 Task: Create a due date automation trigger when advanced on, 2 working days after a card is due add dates starting this month at 11:00 AM.
Action: Mouse moved to (1395, 101)
Screenshot: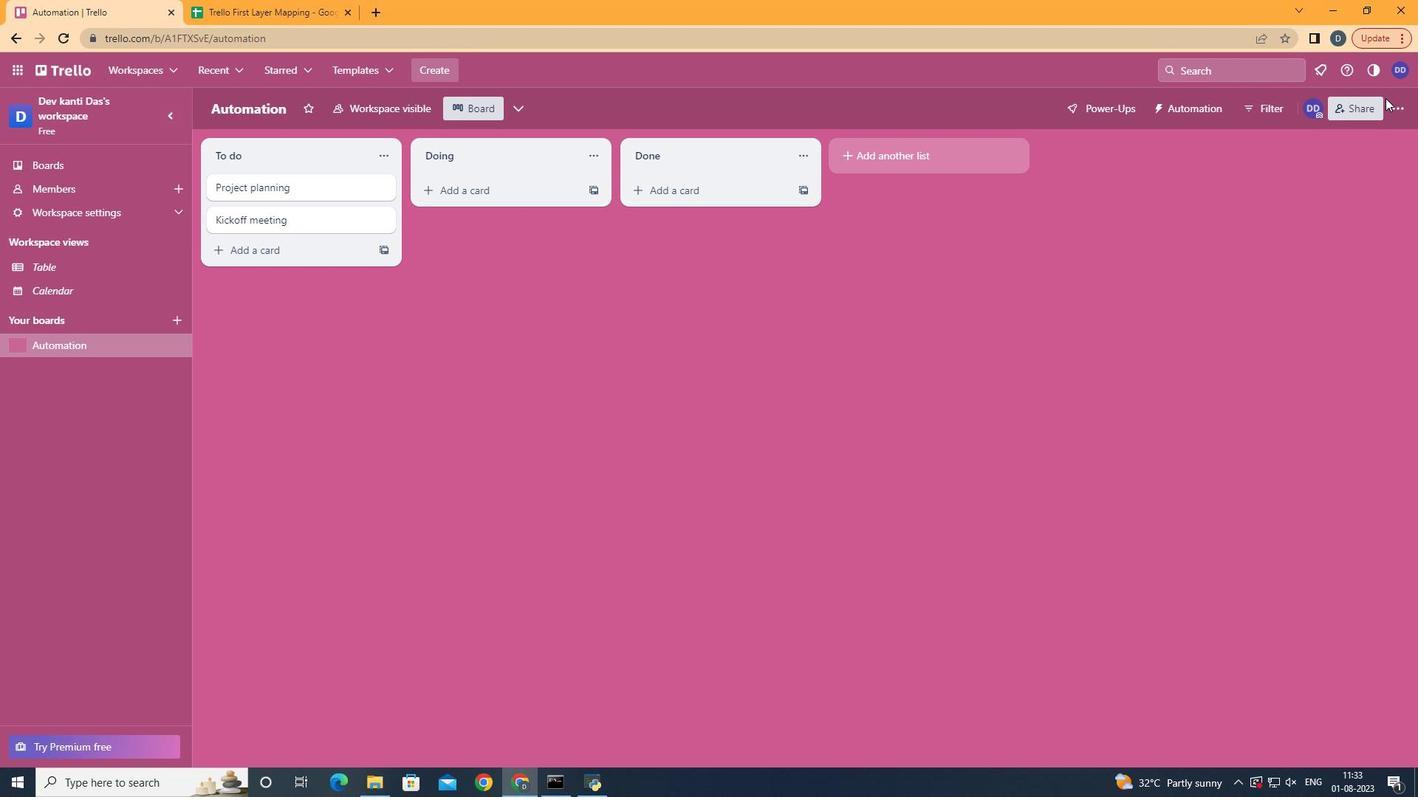
Action: Mouse pressed left at (1395, 101)
Screenshot: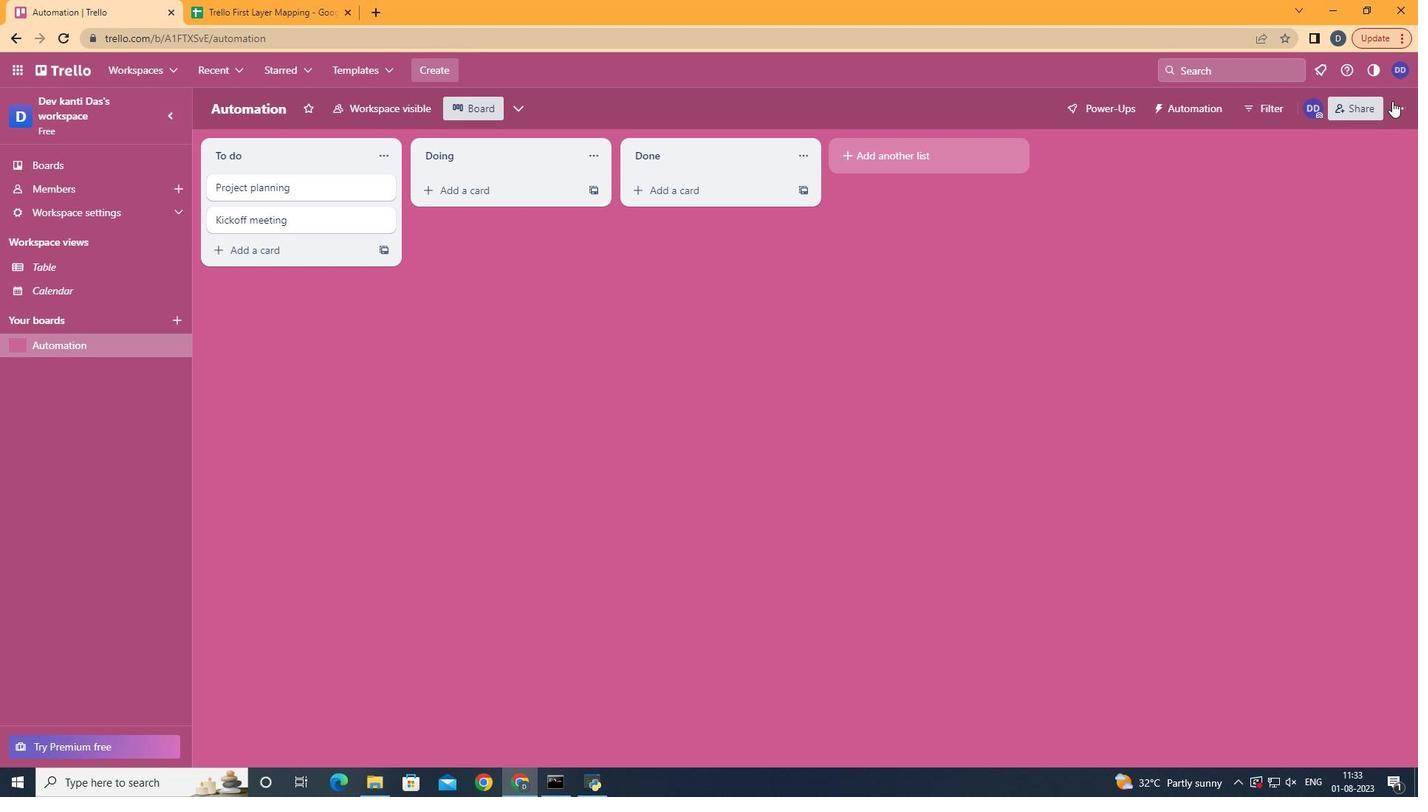 
Action: Mouse moved to (1328, 316)
Screenshot: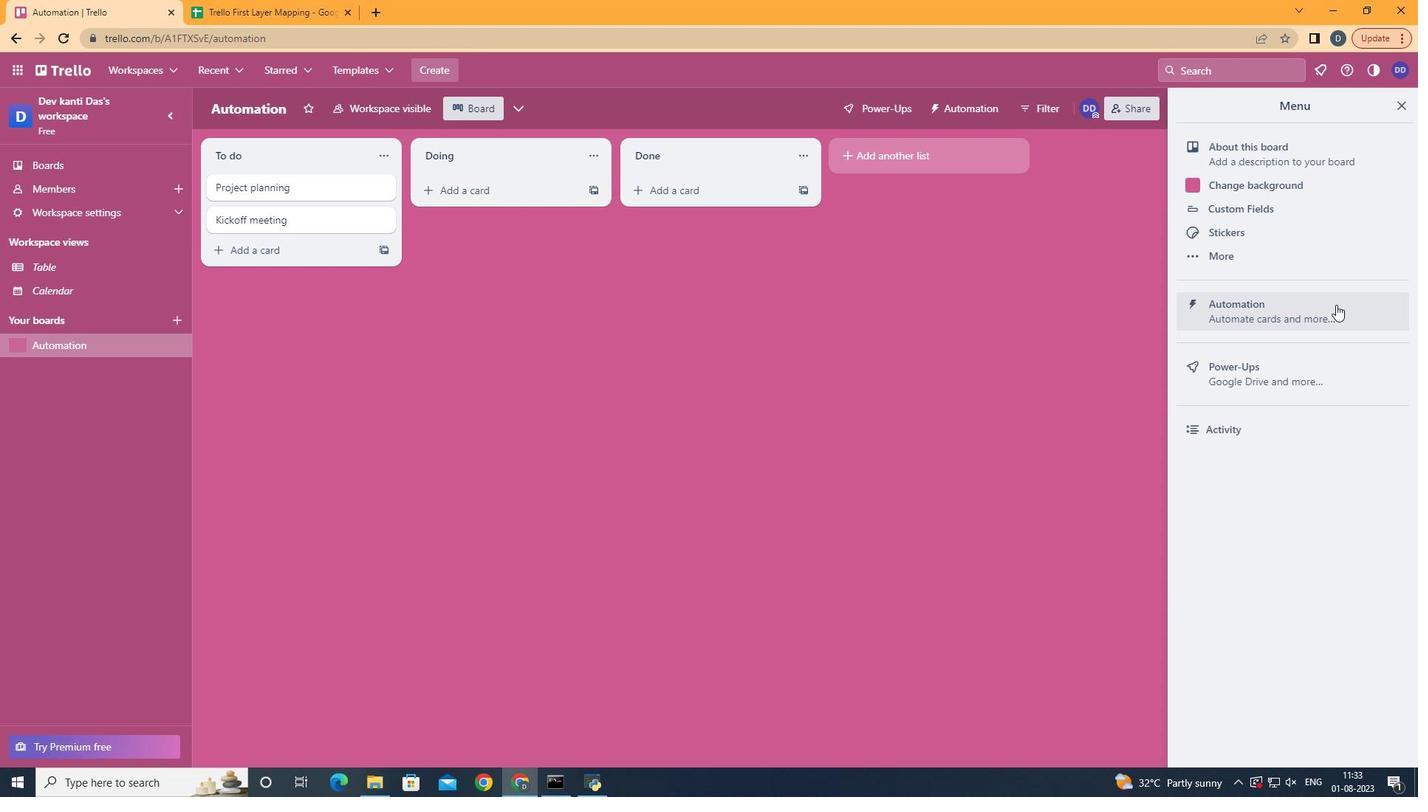 
Action: Mouse pressed left at (1328, 316)
Screenshot: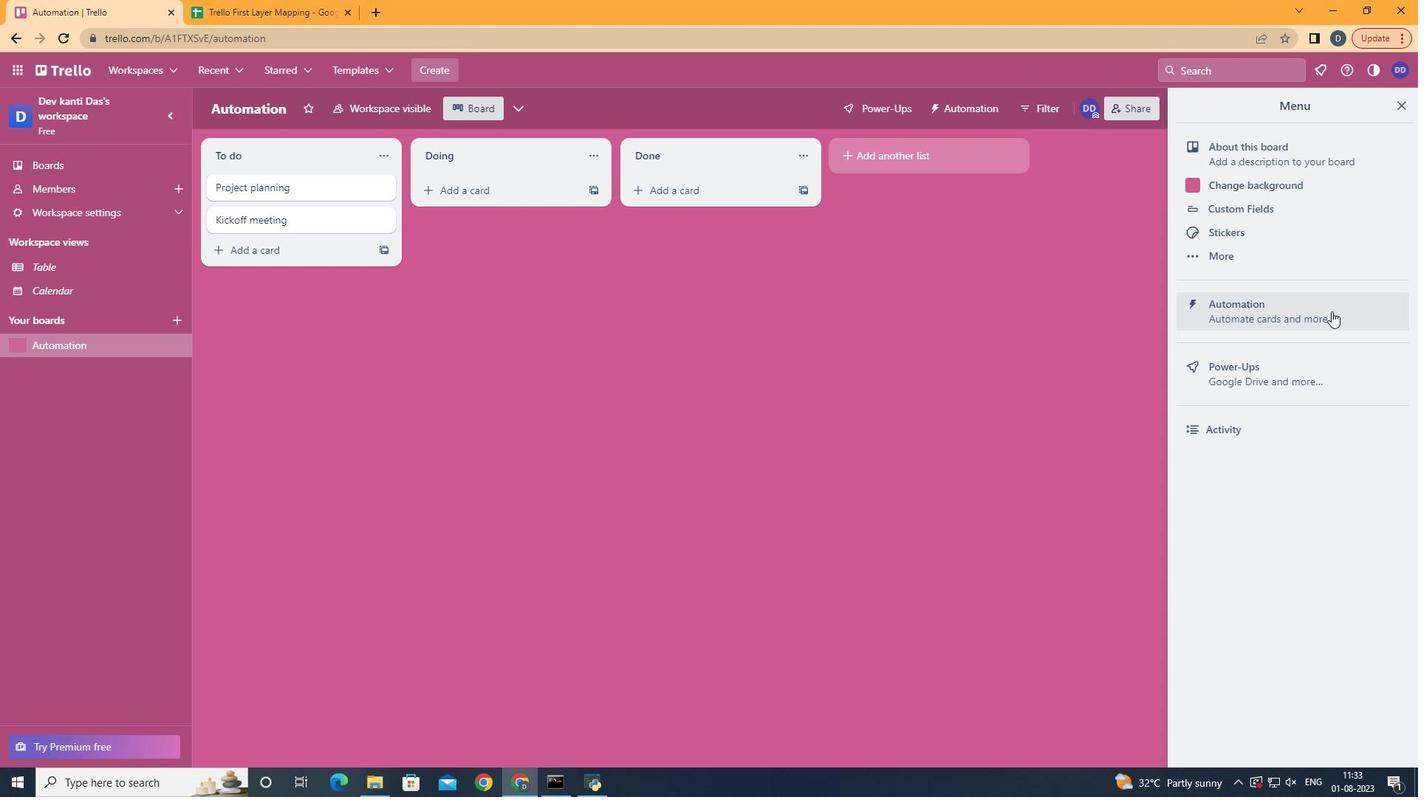 
Action: Mouse moved to (306, 305)
Screenshot: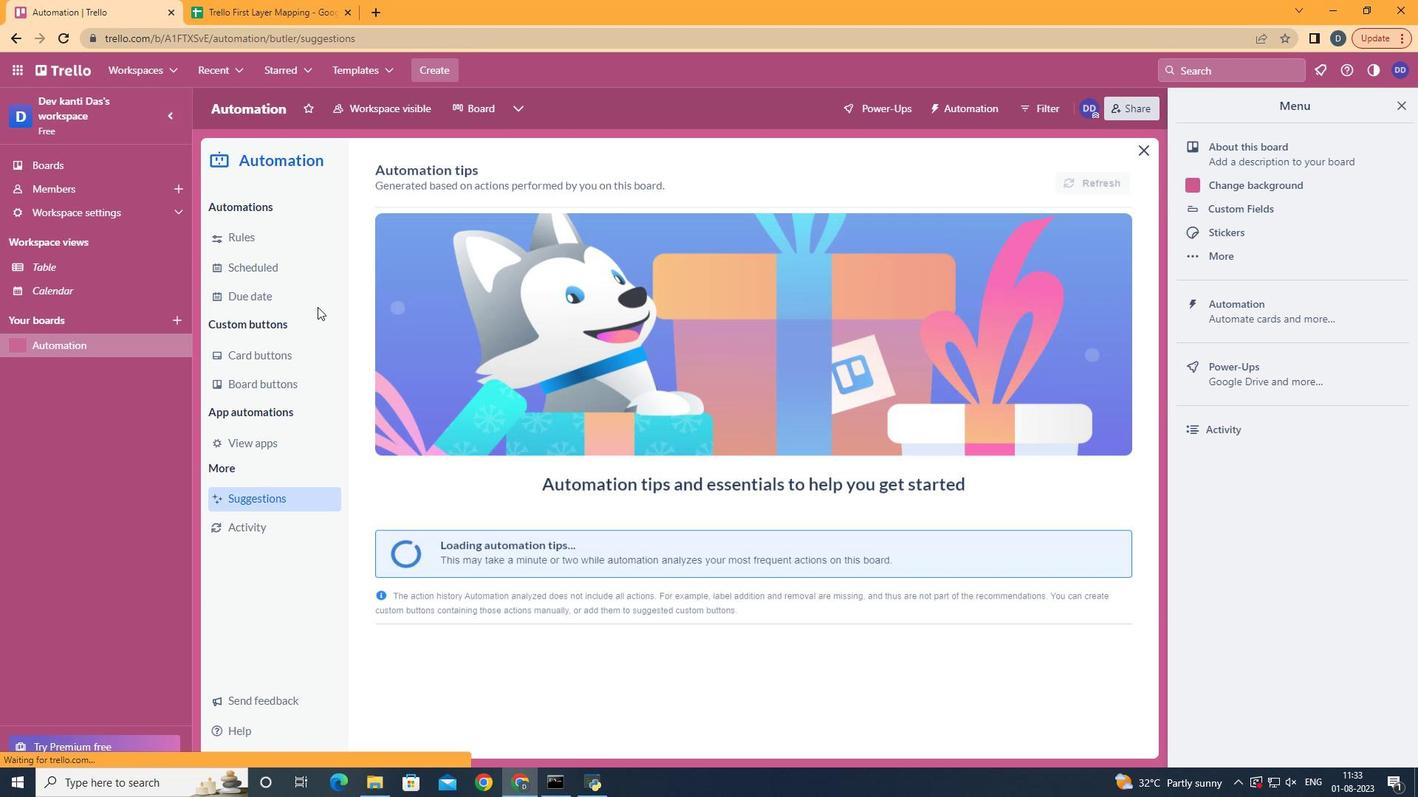 
Action: Mouse pressed left at (306, 305)
Screenshot: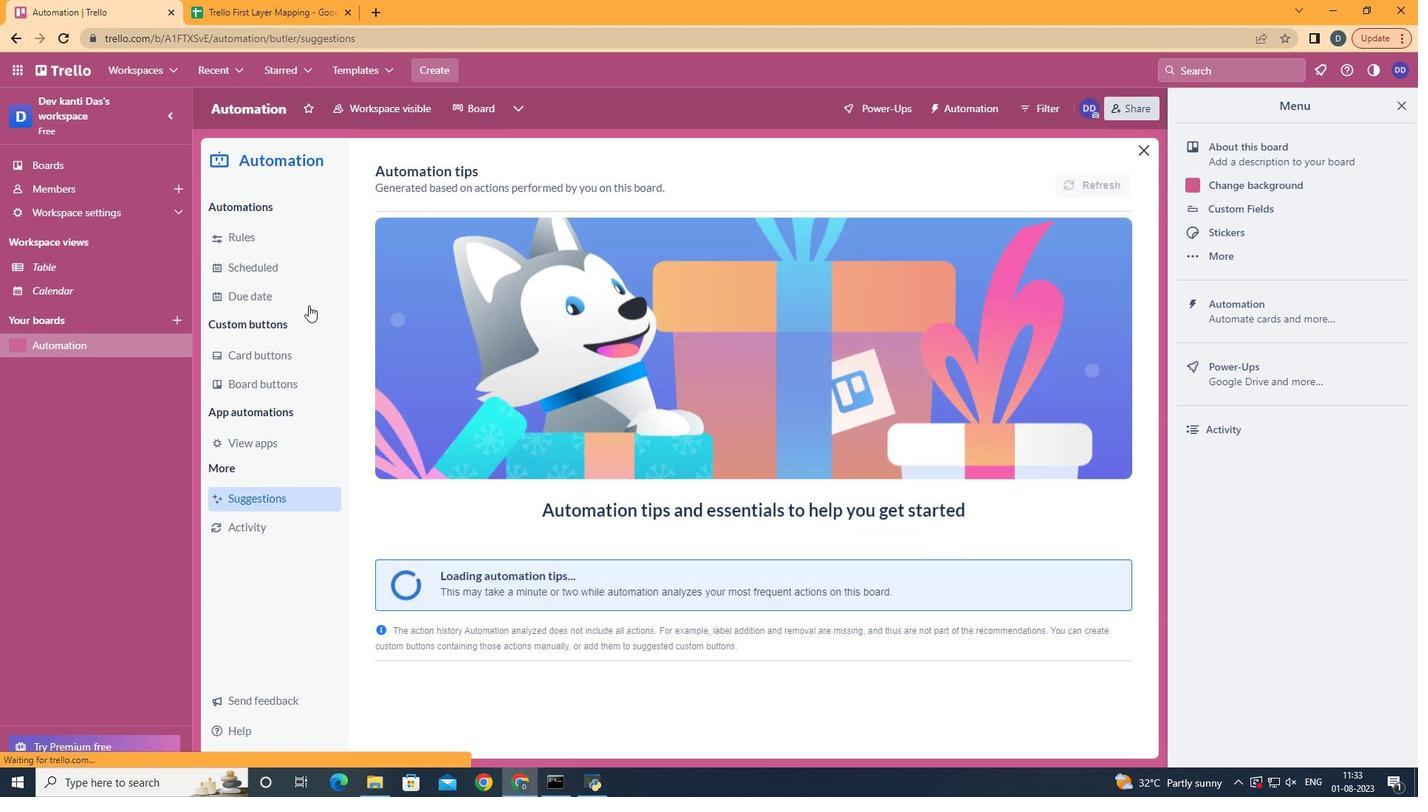 
Action: Mouse moved to (1044, 173)
Screenshot: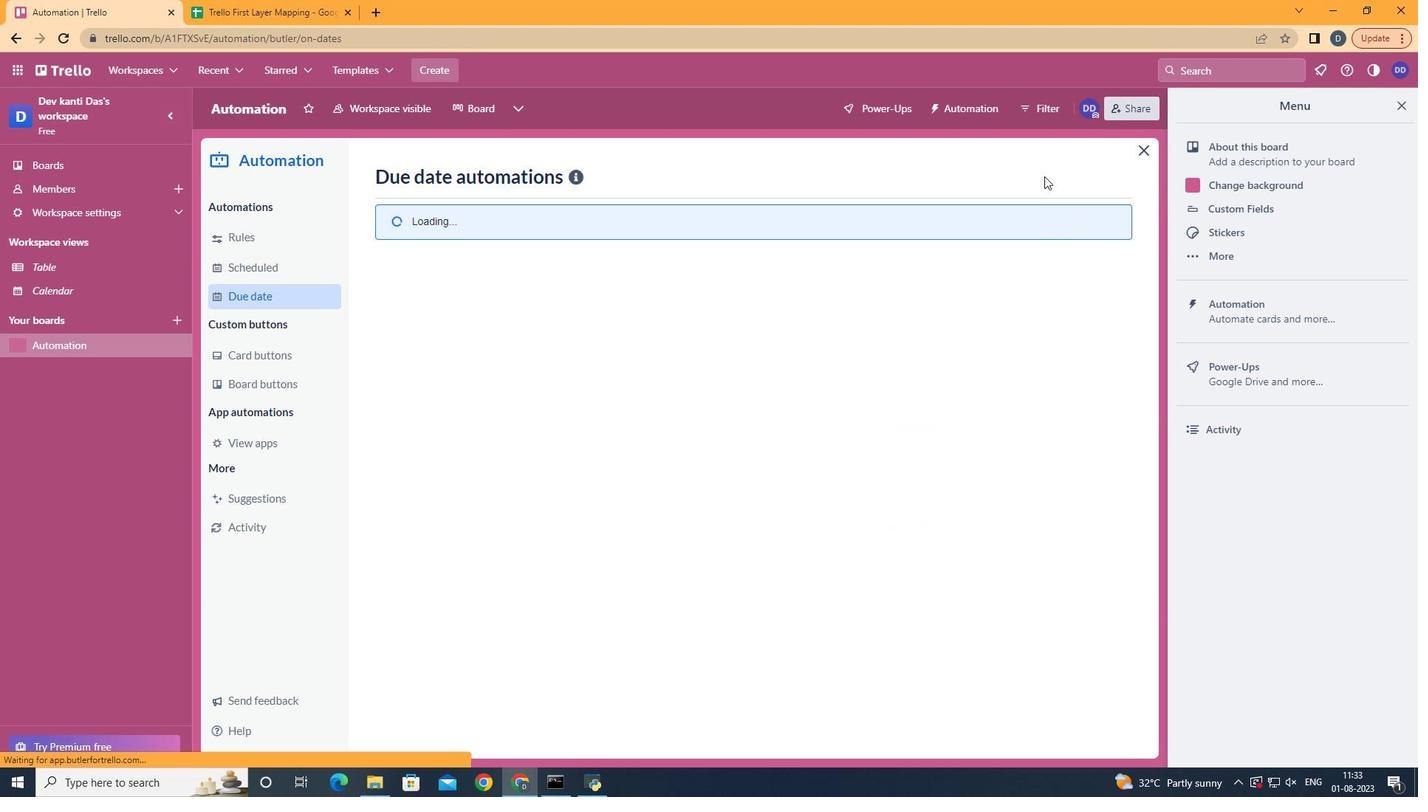 
Action: Mouse pressed left at (1044, 173)
Screenshot: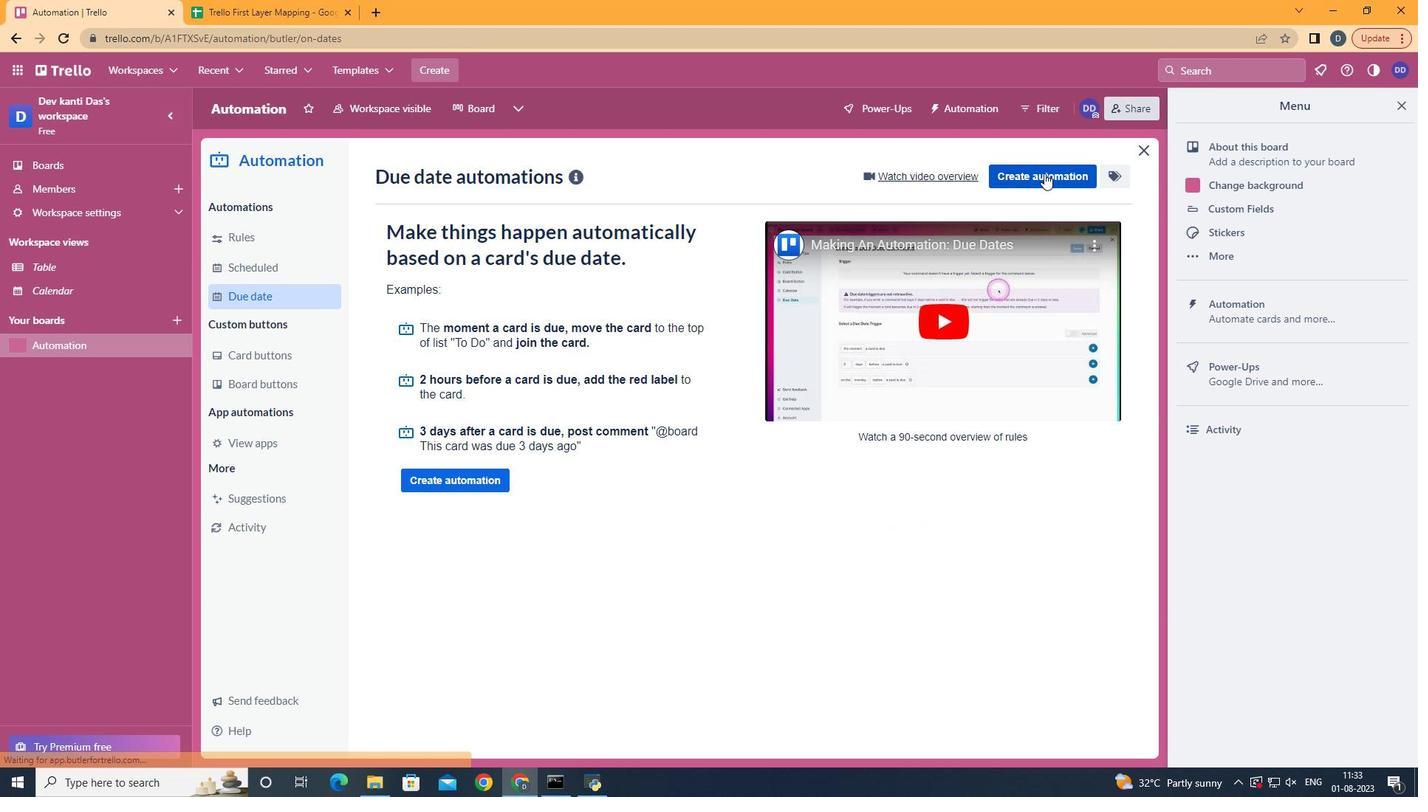 
Action: Mouse moved to (812, 310)
Screenshot: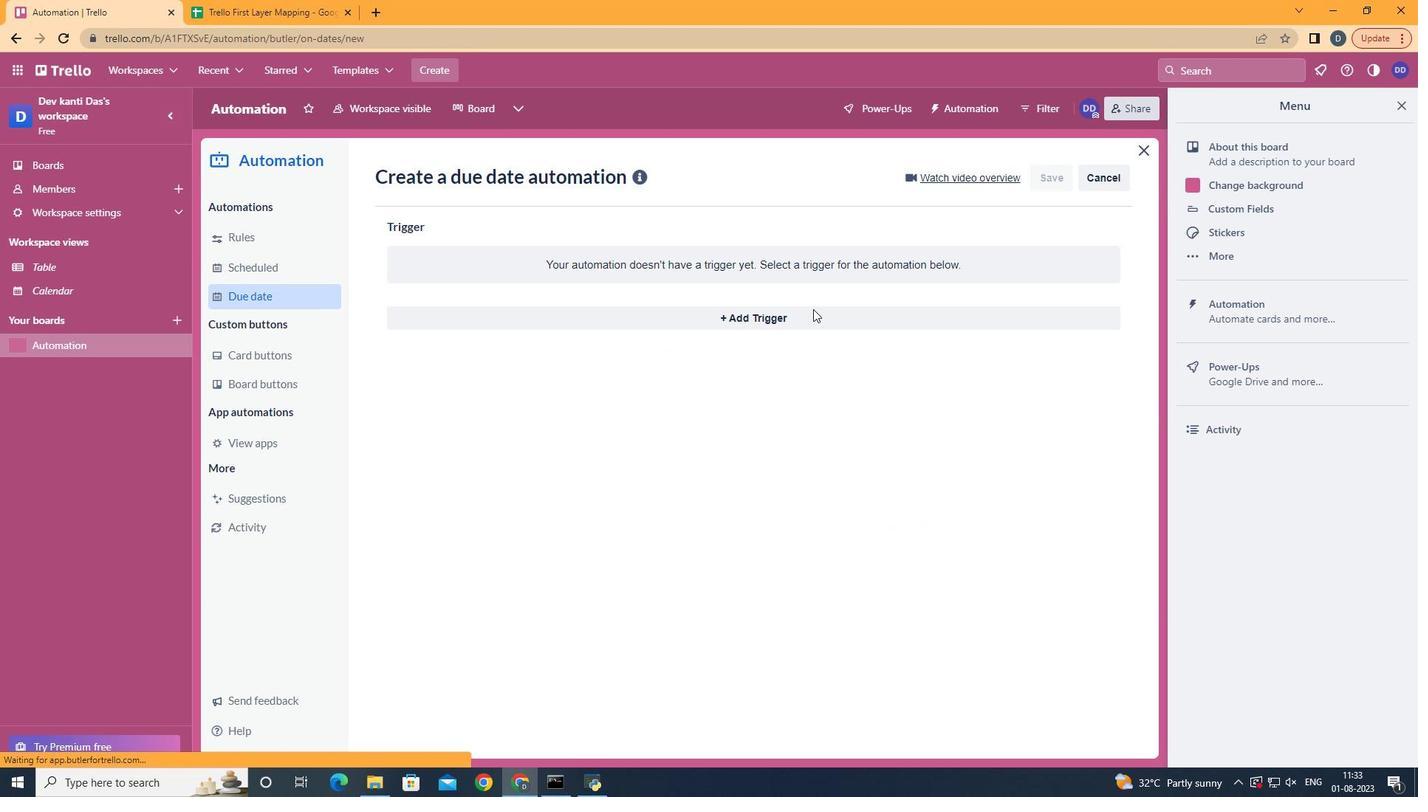
Action: Mouse pressed left at (812, 310)
Screenshot: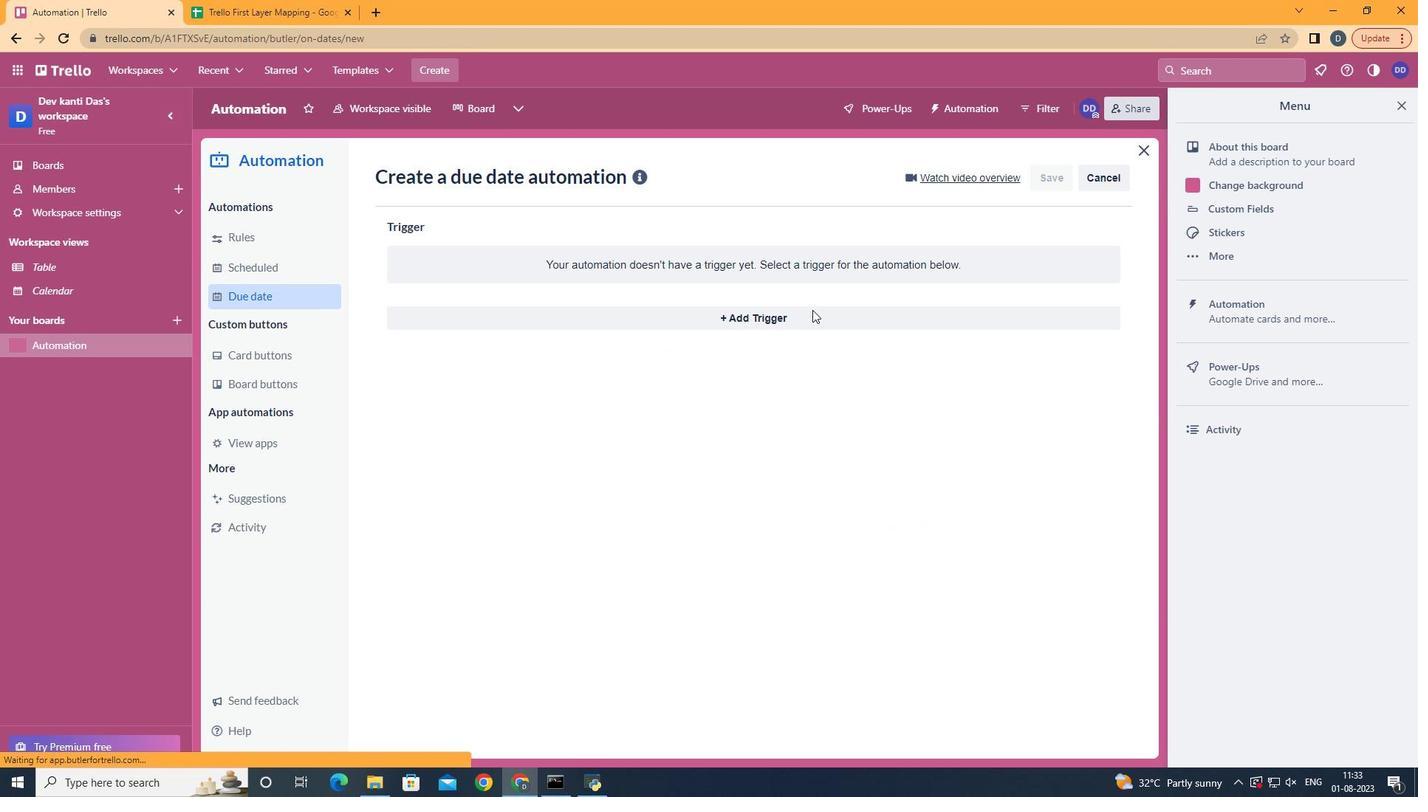 
Action: Mouse moved to (481, 601)
Screenshot: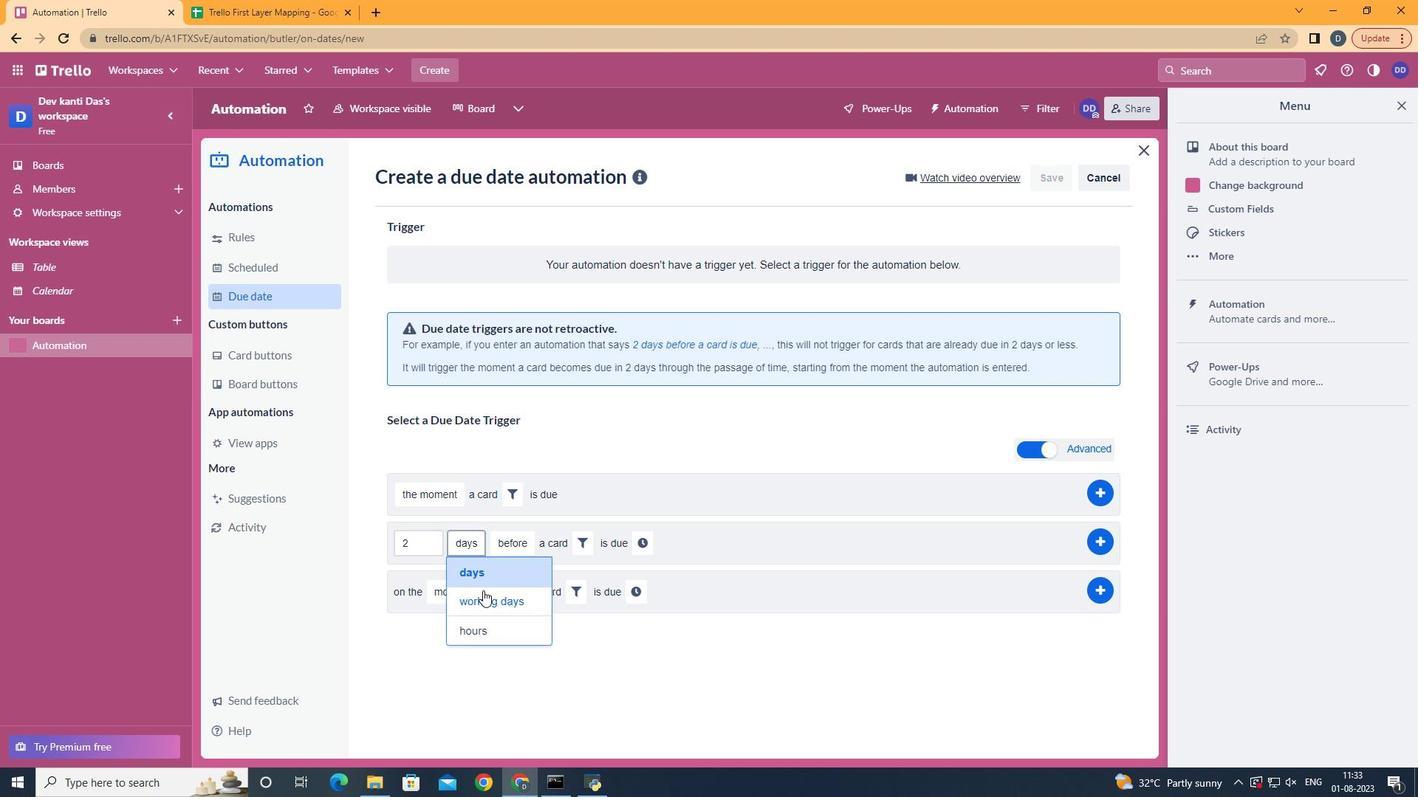 
Action: Mouse pressed left at (481, 601)
Screenshot: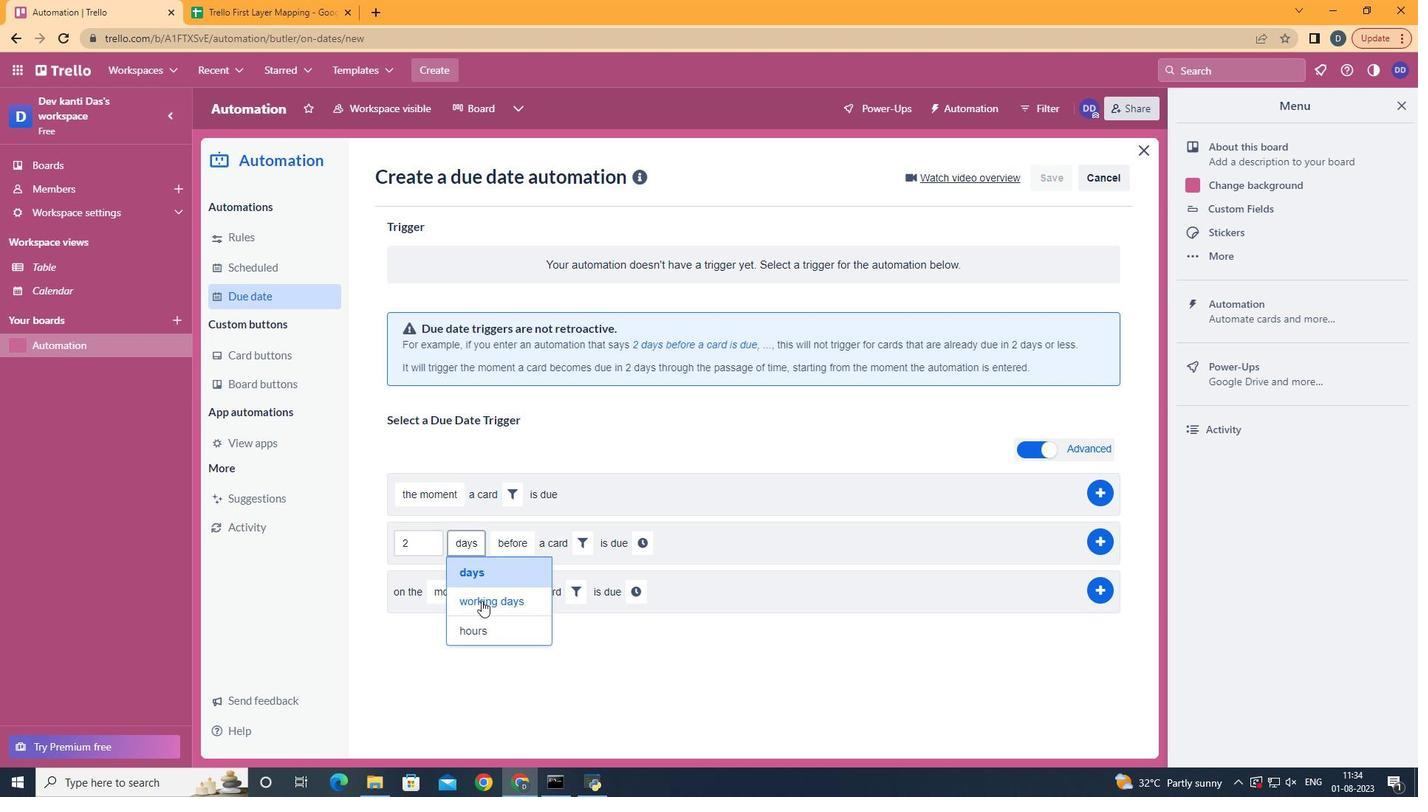 
Action: Mouse moved to (553, 602)
Screenshot: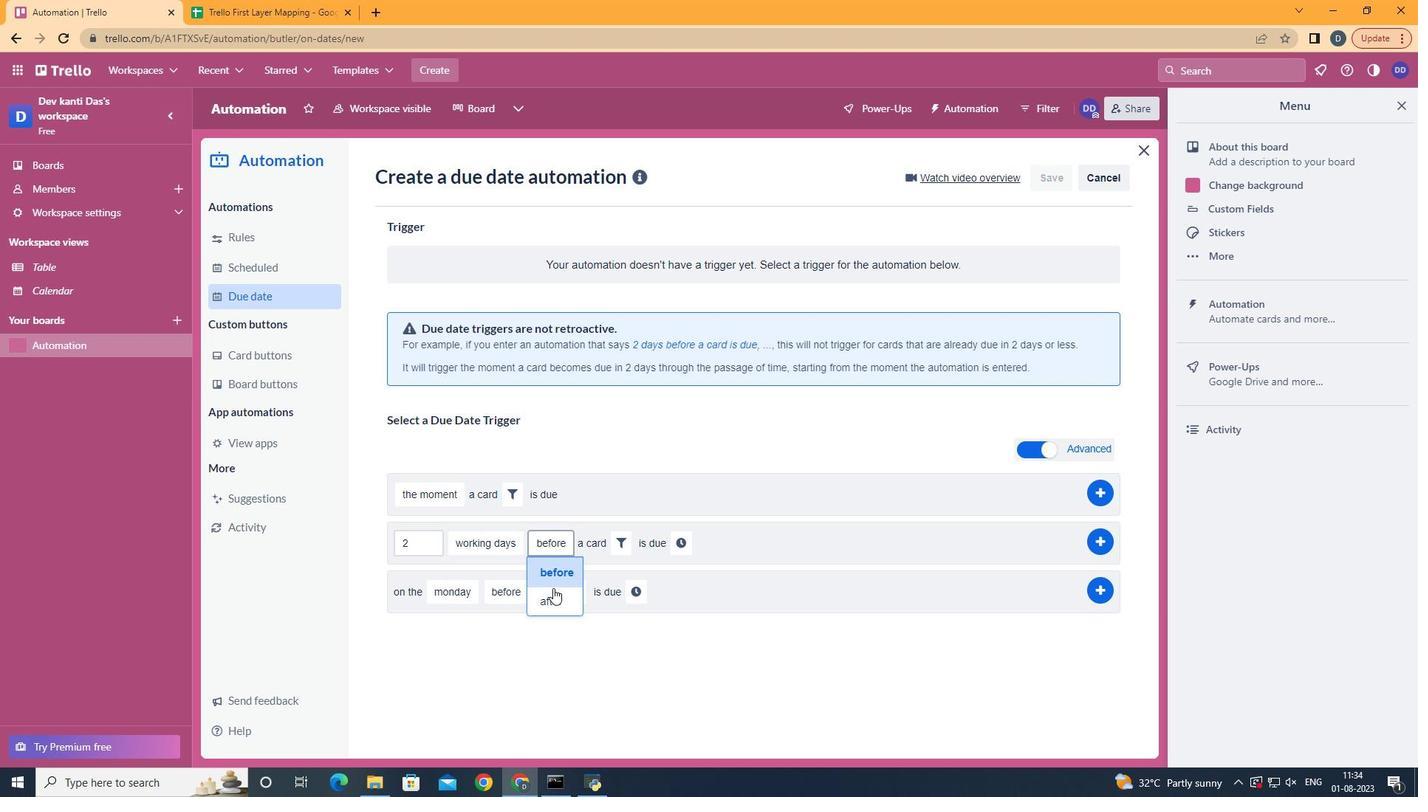 
Action: Mouse pressed left at (553, 602)
Screenshot: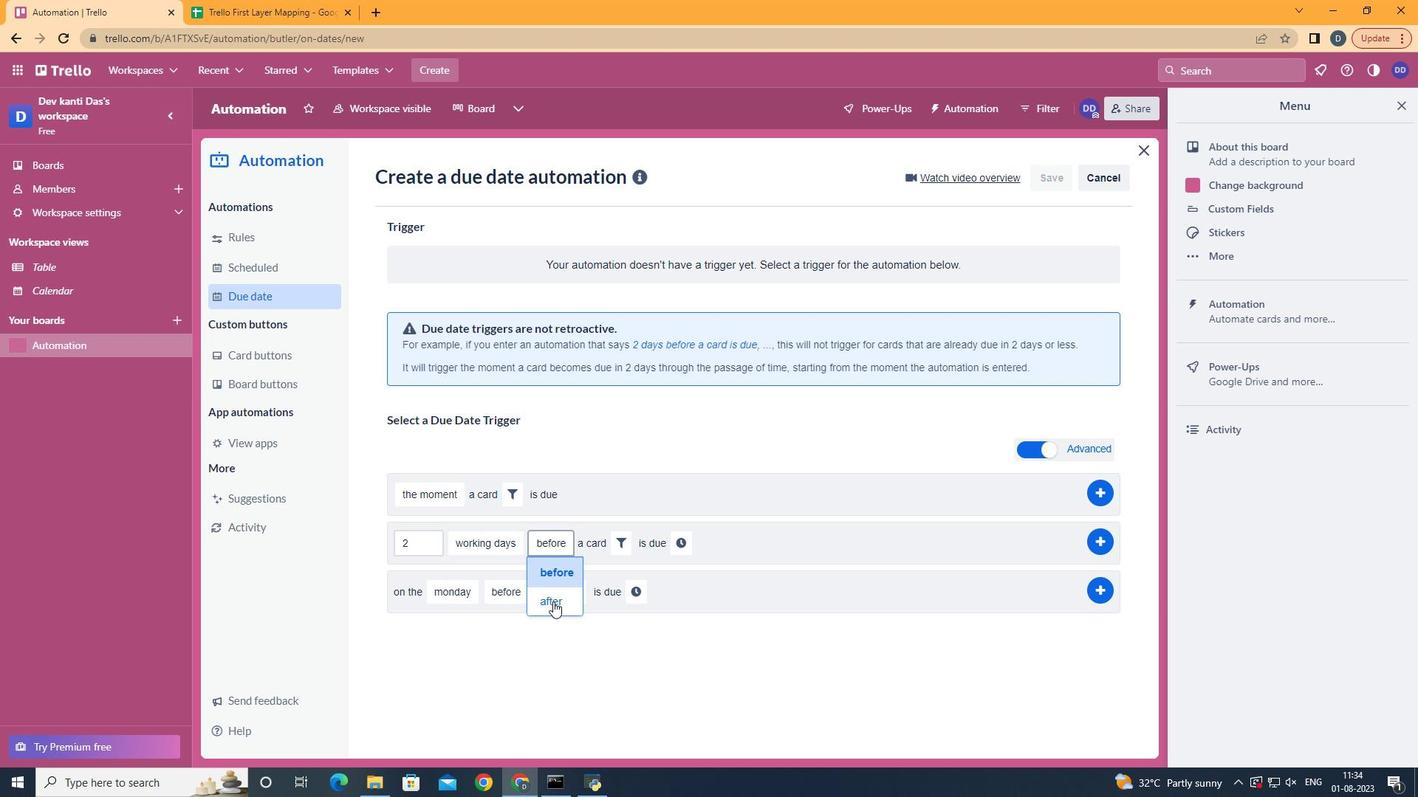 
Action: Mouse moved to (608, 540)
Screenshot: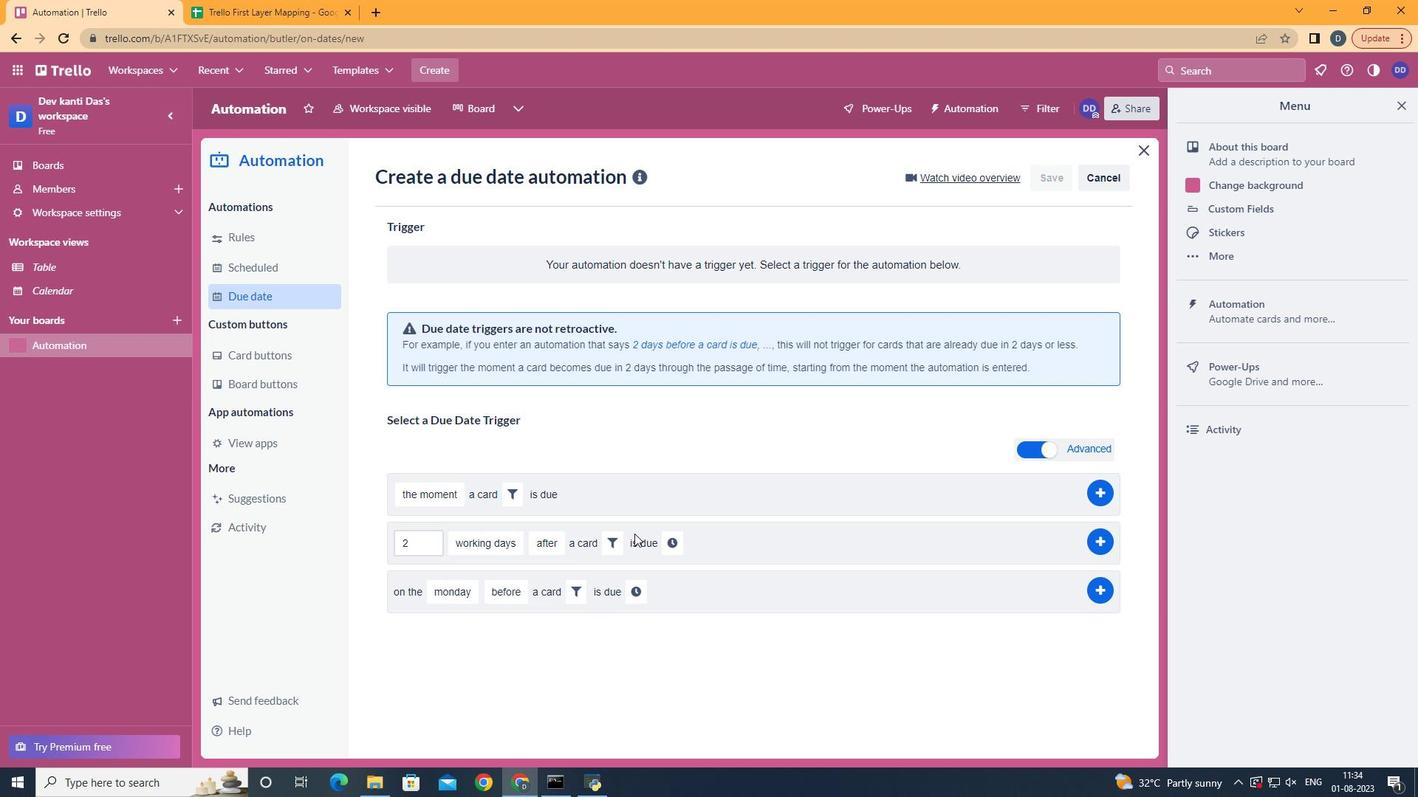 
Action: Mouse pressed left at (608, 540)
Screenshot: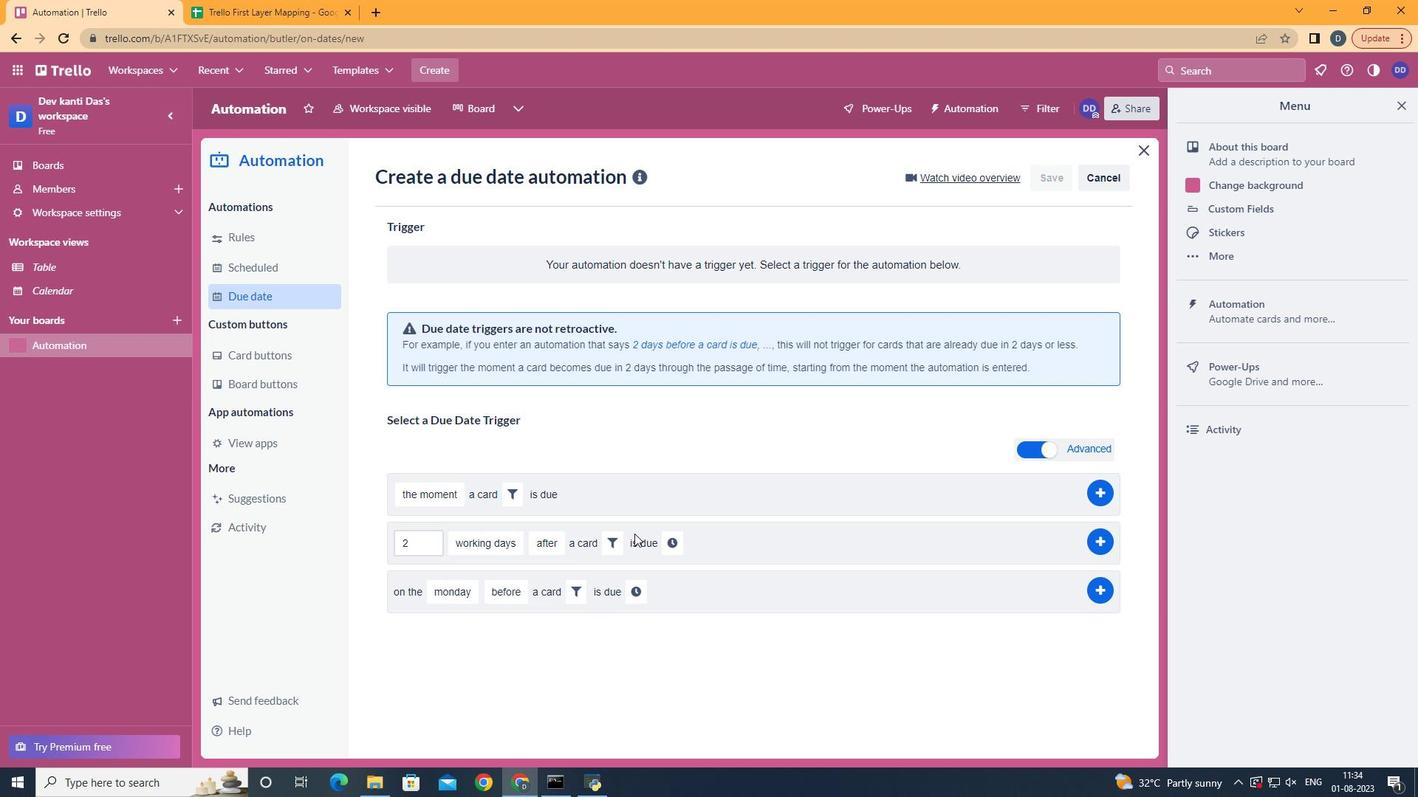 
Action: Mouse moved to (693, 579)
Screenshot: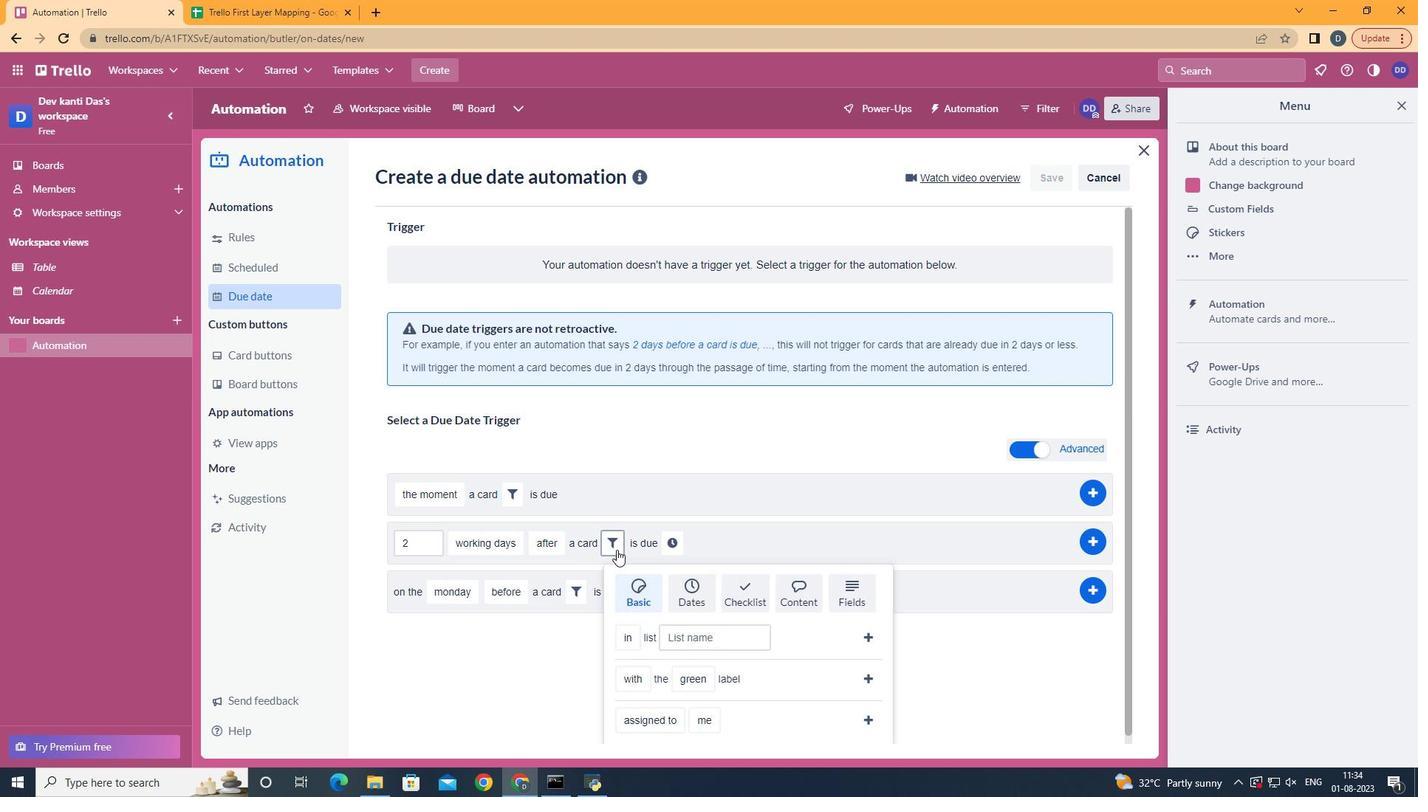 
Action: Mouse pressed left at (693, 579)
Screenshot: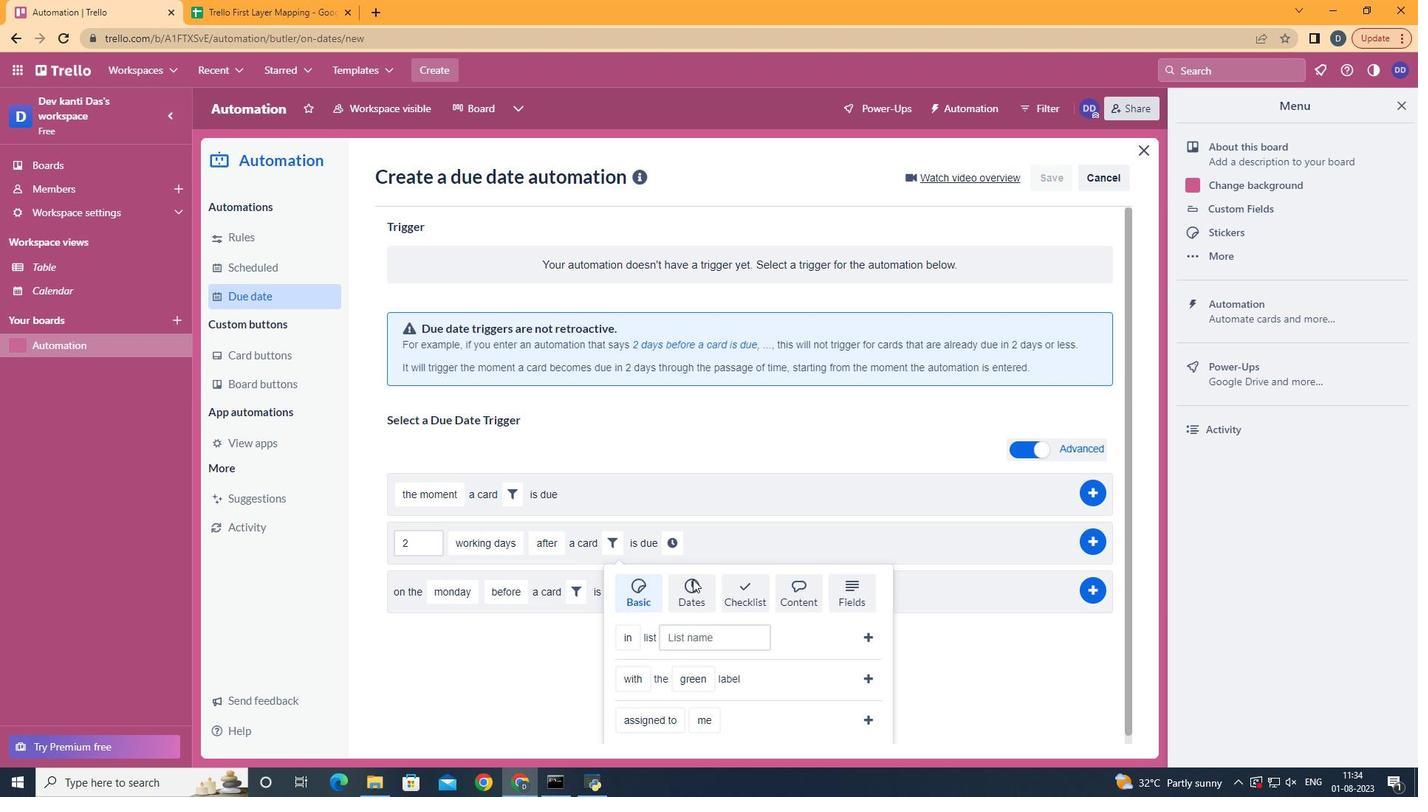 
Action: Mouse scrolled (693, 579) with delta (0, 0)
Screenshot: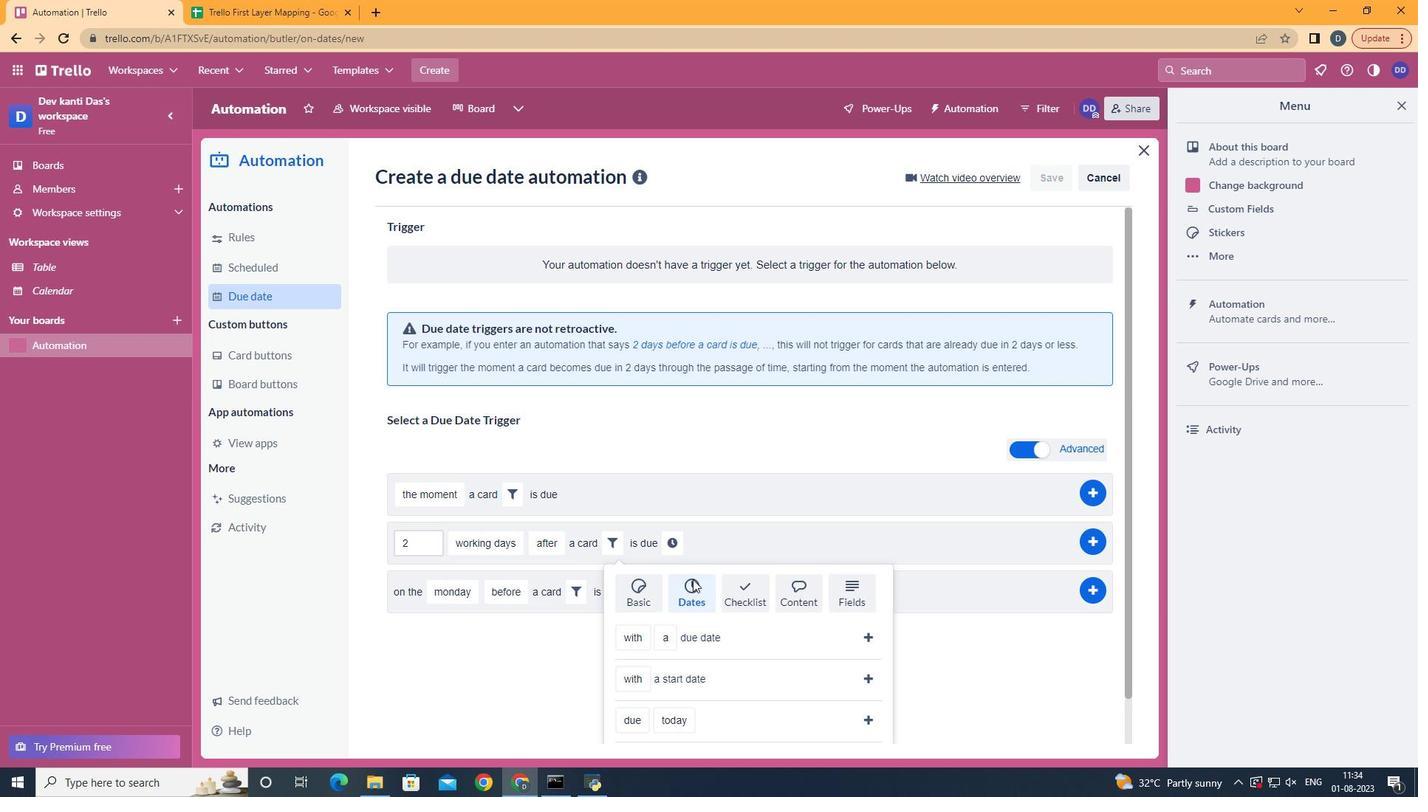 
Action: Mouse scrolled (693, 579) with delta (0, 0)
Screenshot: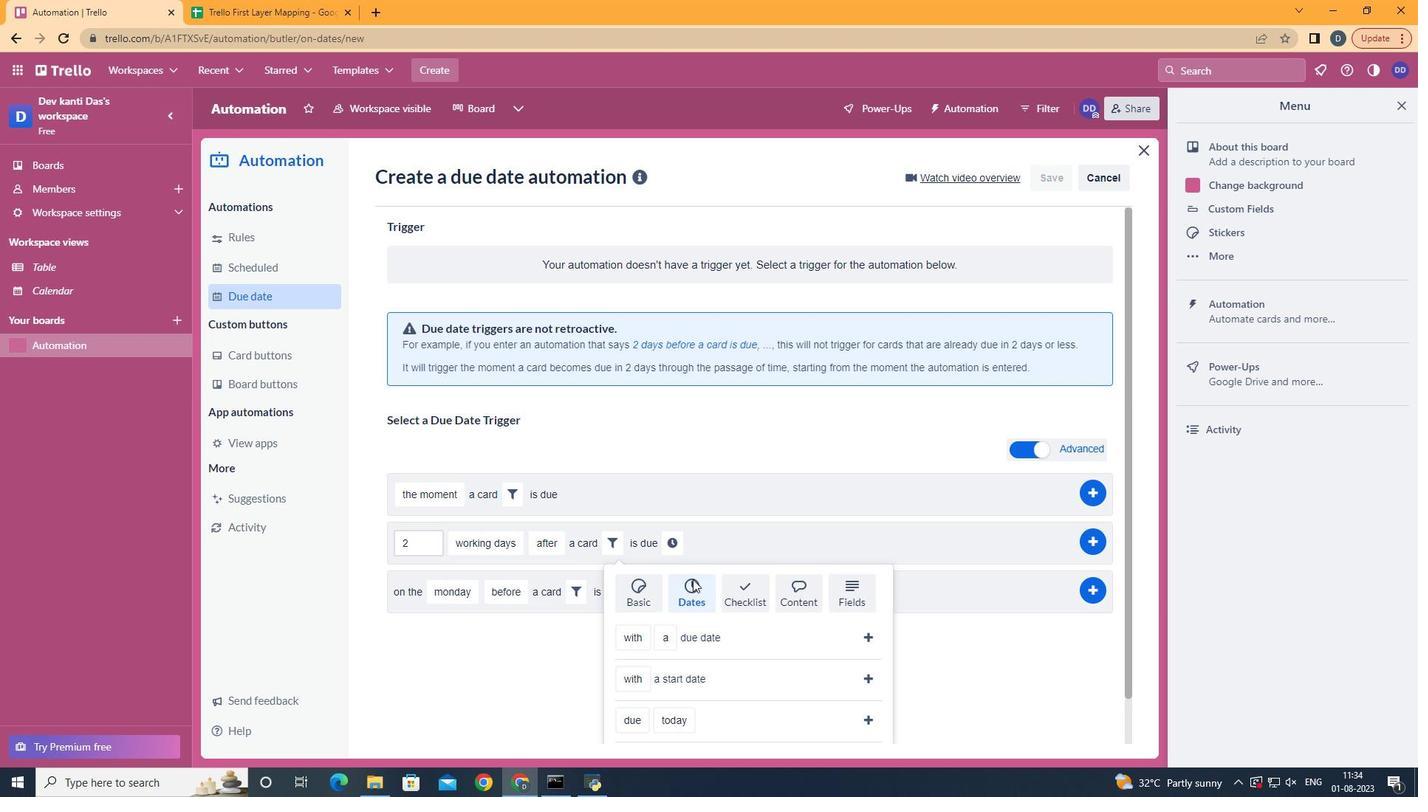 
Action: Mouse scrolled (693, 579) with delta (0, 0)
Screenshot: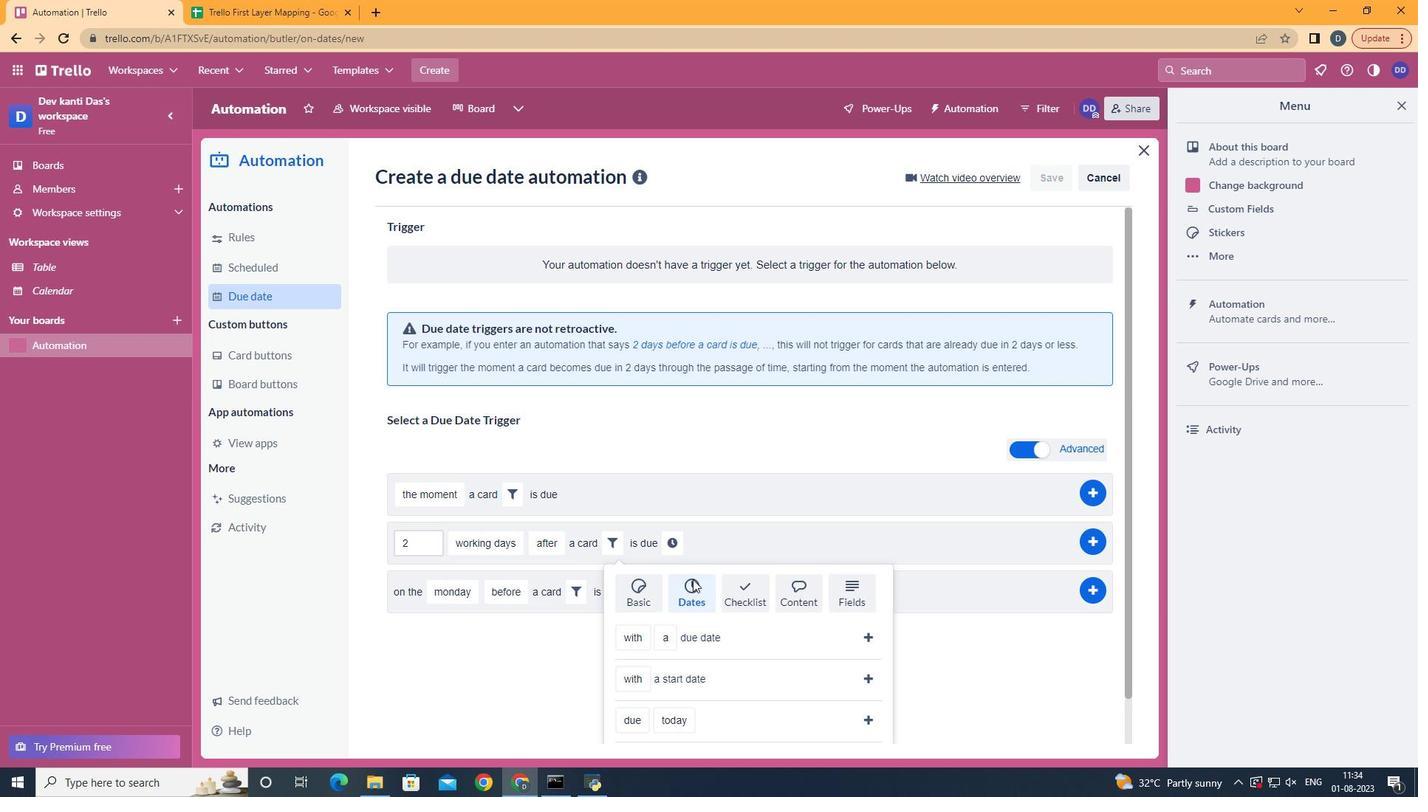 
Action: Mouse scrolled (693, 579) with delta (0, 0)
Screenshot: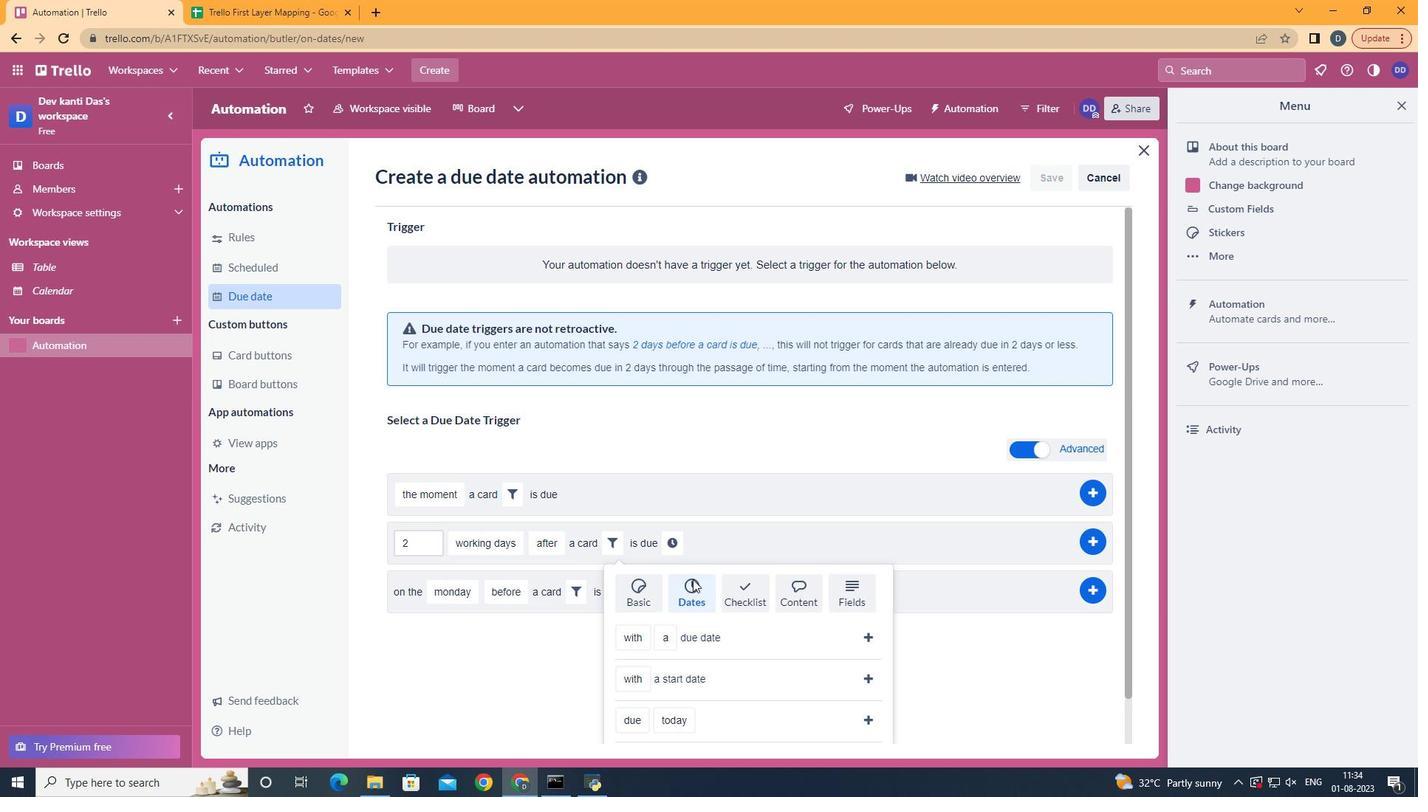 
Action: Mouse scrolled (693, 579) with delta (0, 0)
Screenshot: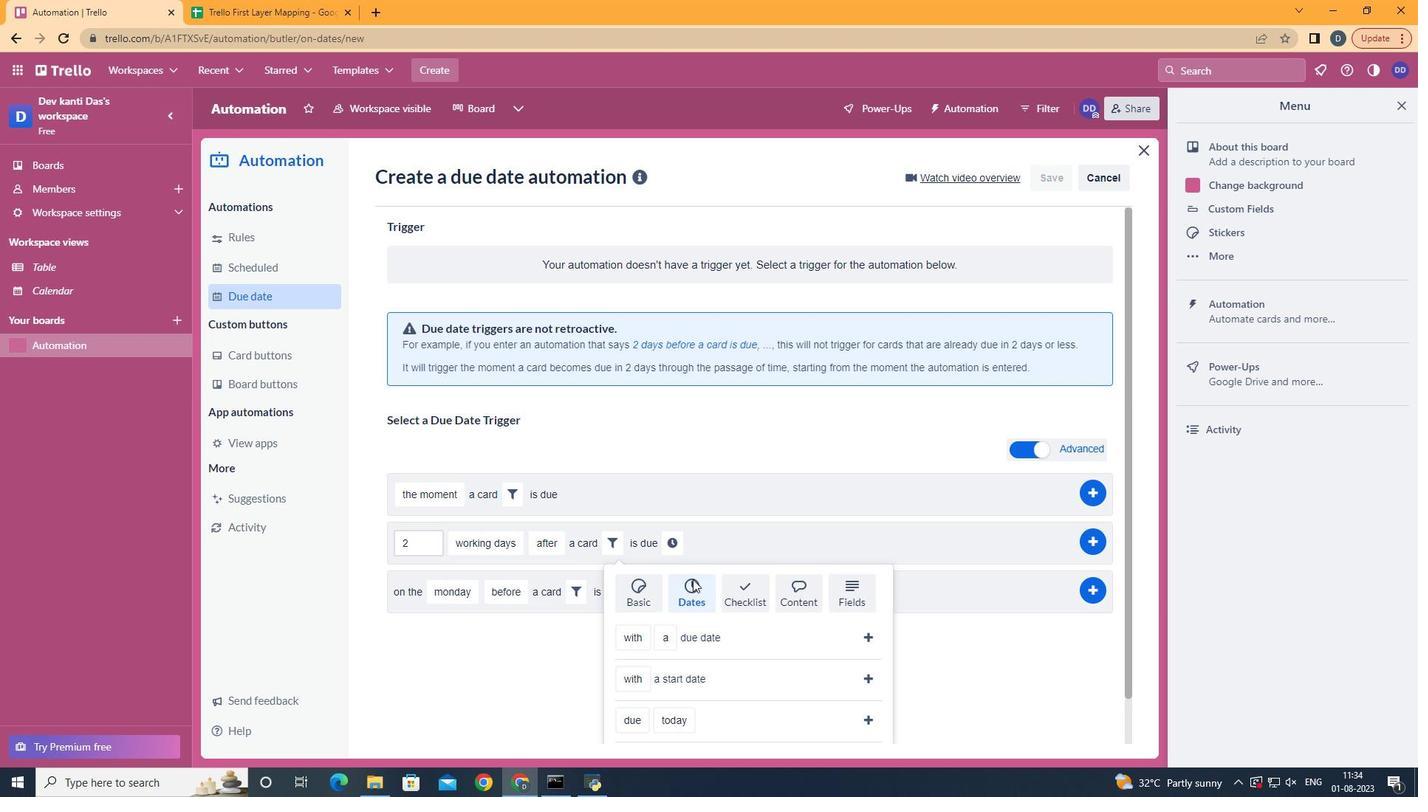 
Action: Mouse moved to (656, 604)
Screenshot: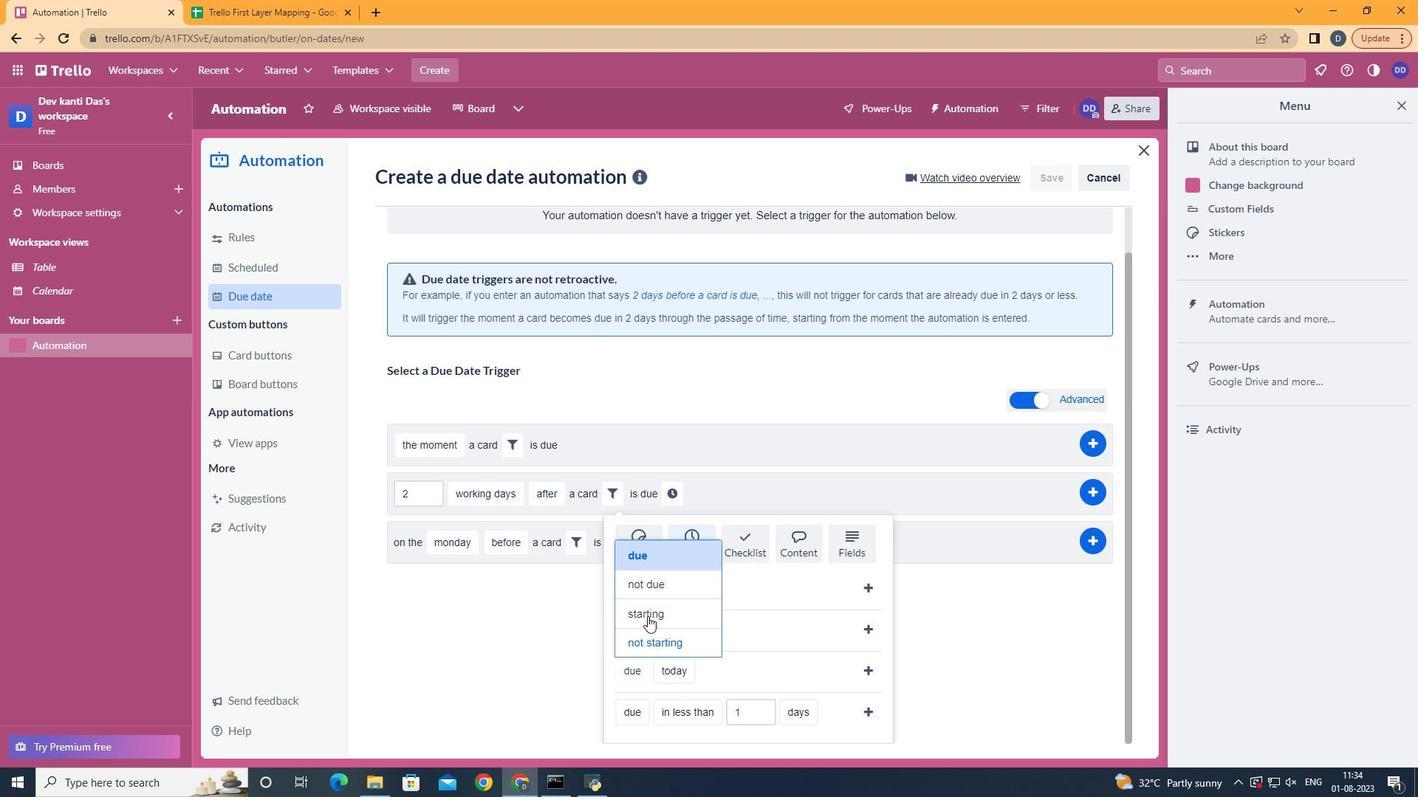
Action: Mouse pressed left at (656, 604)
Screenshot: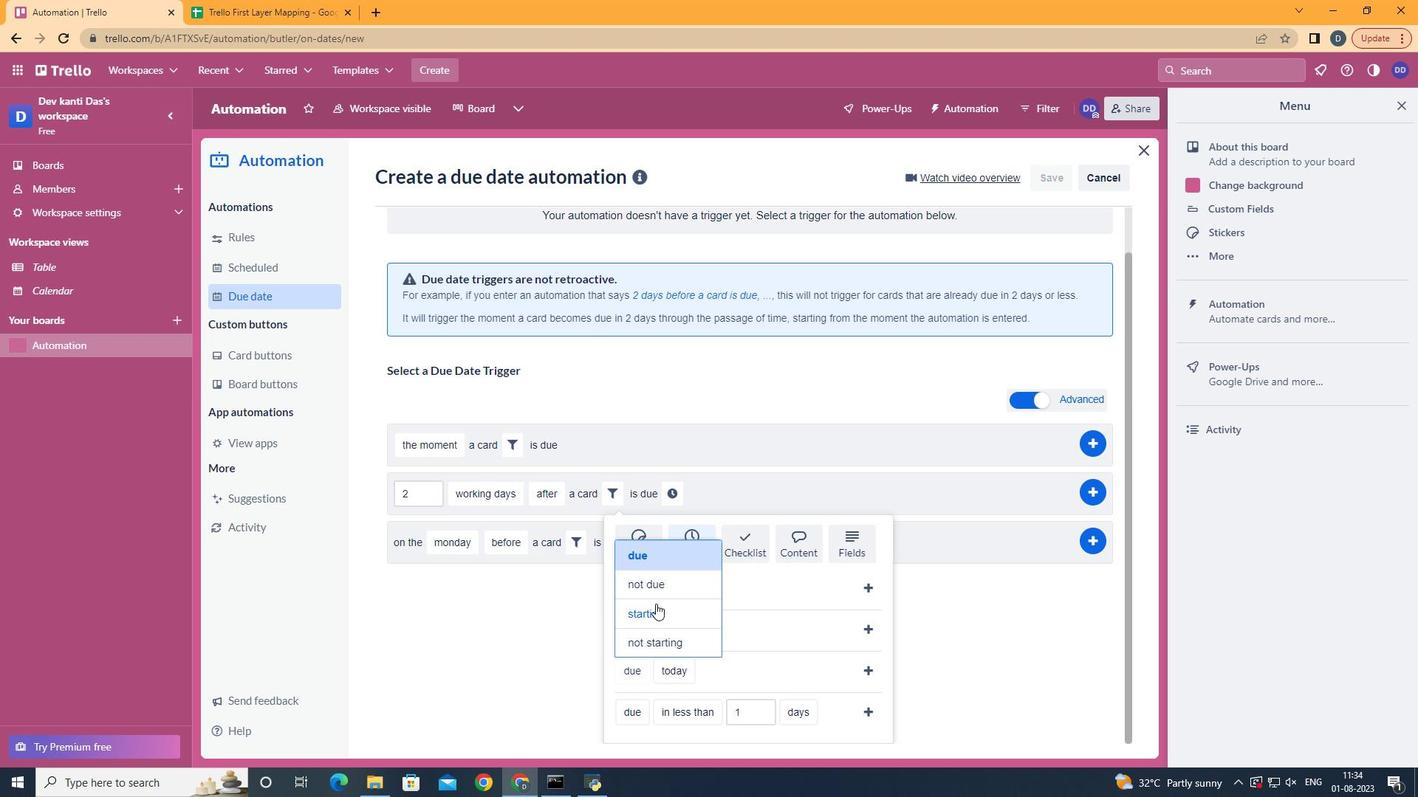 
Action: Mouse moved to (711, 611)
Screenshot: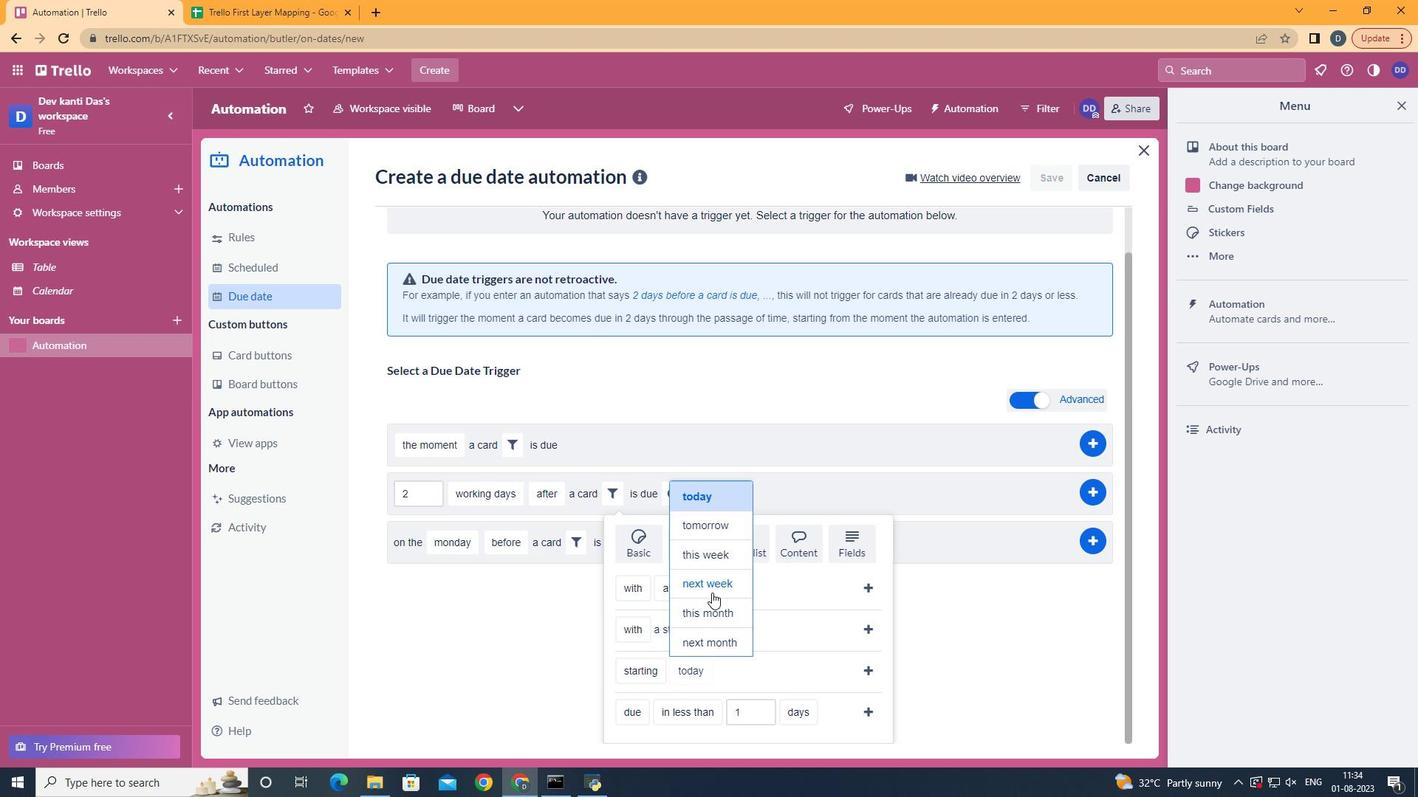 
Action: Mouse pressed left at (711, 611)
Screenshot: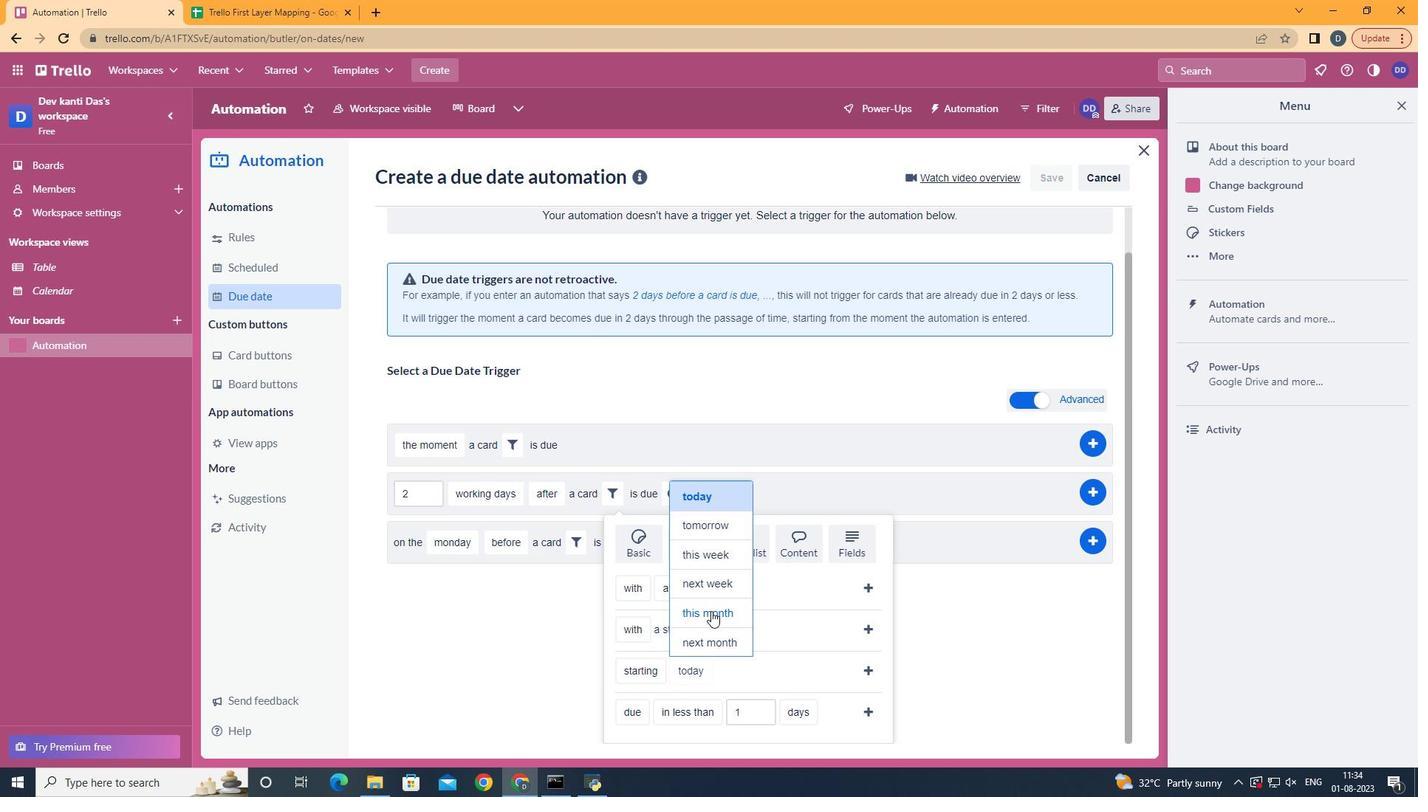 
Action: Mouse moved to (862, 666)
Screenshot: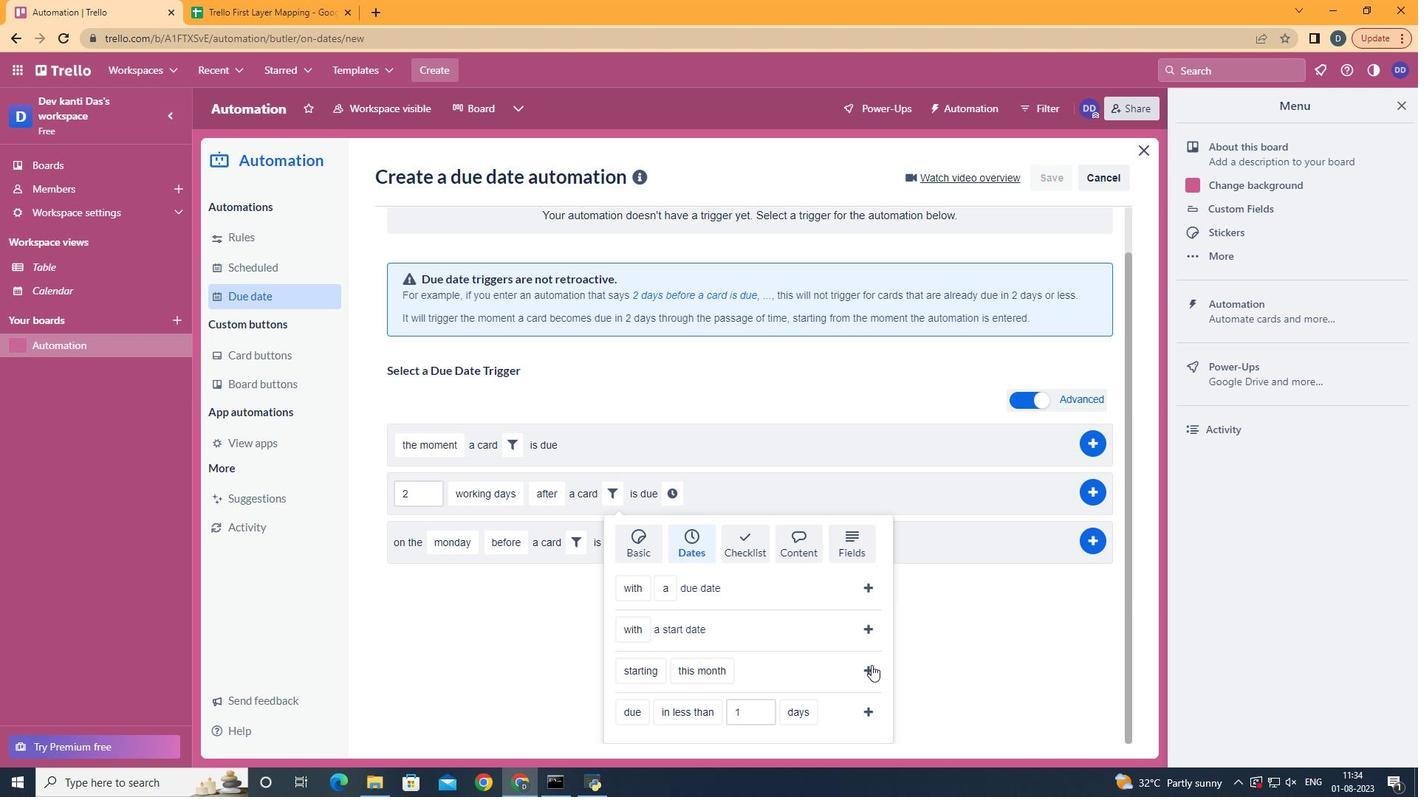 
Action: Mouse pressed left at (862, 666)
Screenshot: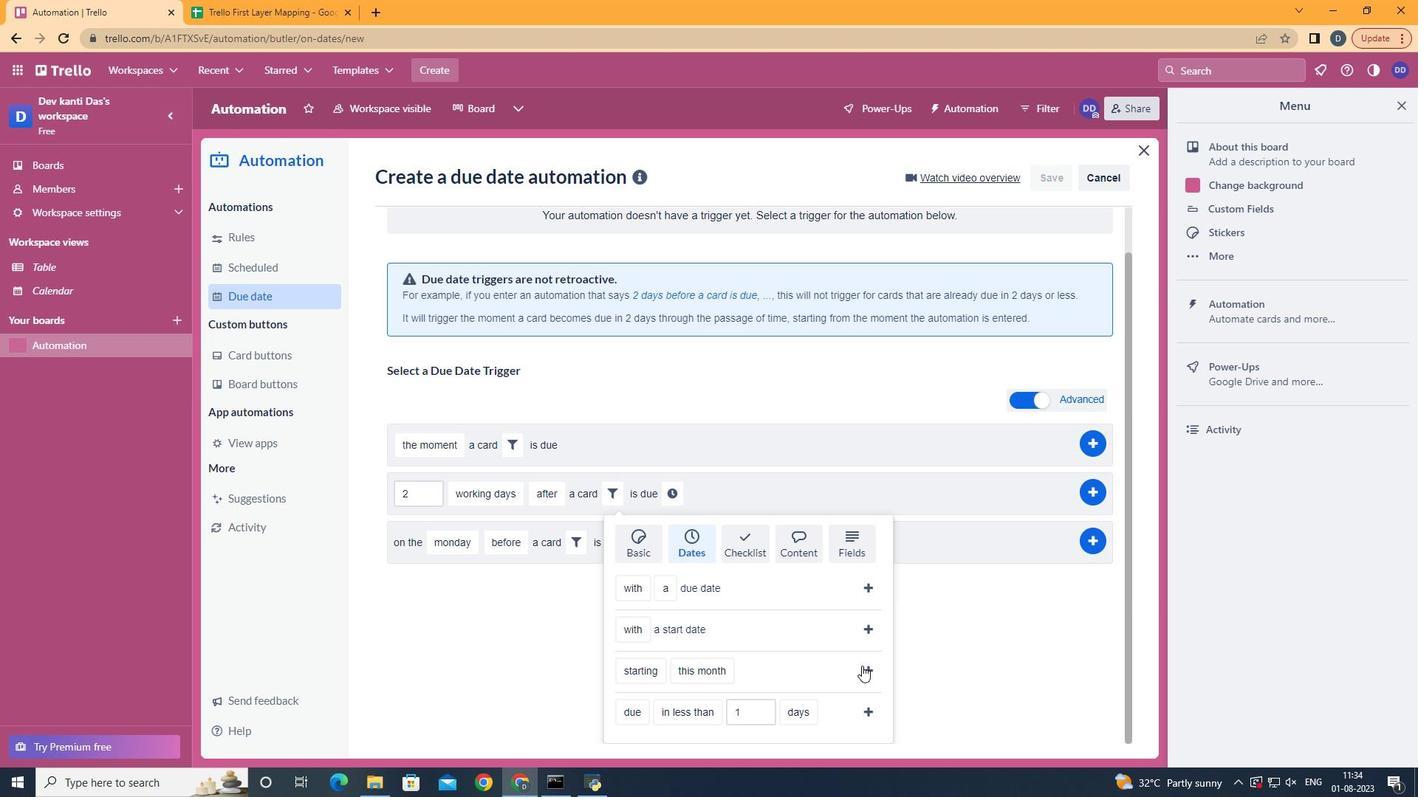 
Action: Mouse moved to (798, 551)
Screenshot: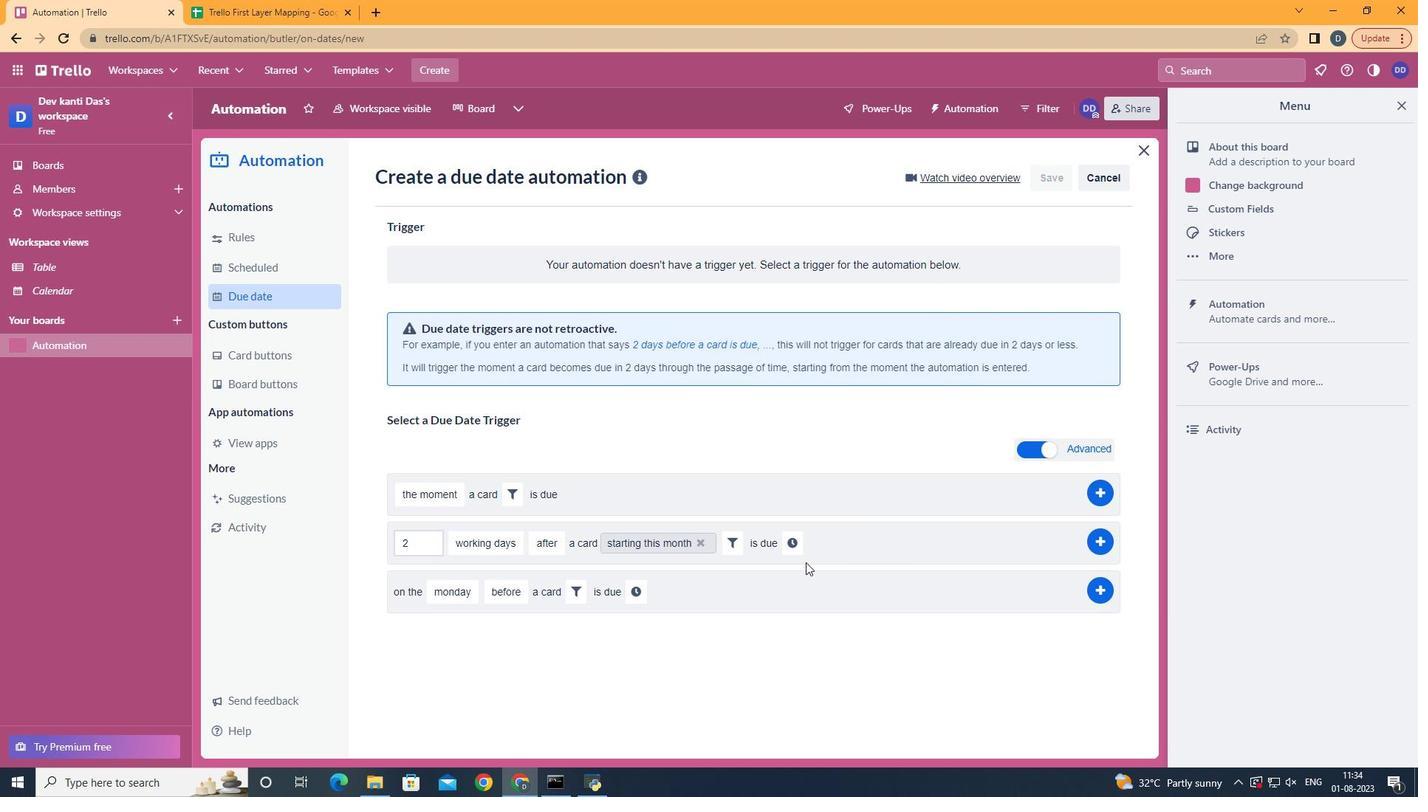 
Action: Mouse pressed left at (798, 551)
Screenshot: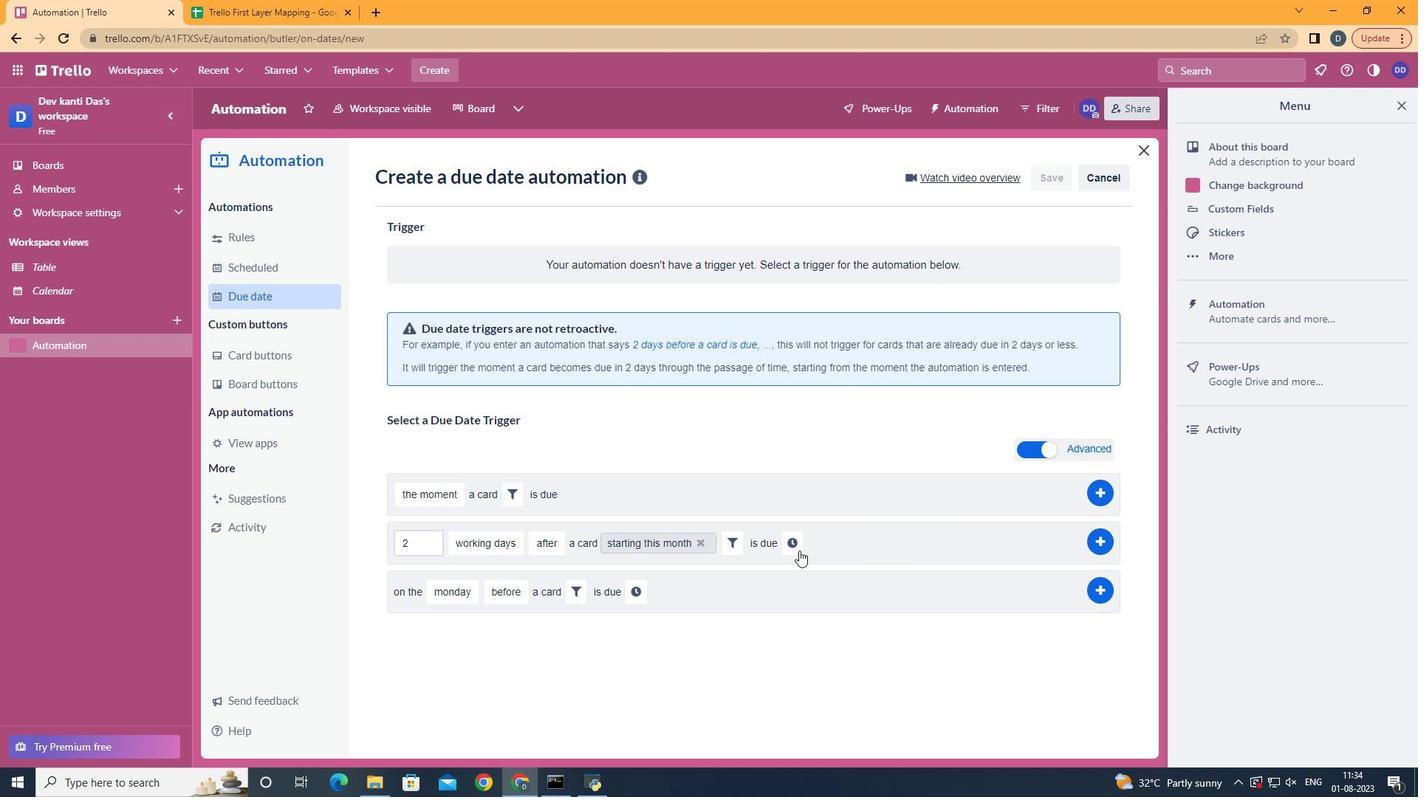 
Action: Mouse moved to (886, 550)
Screenshot: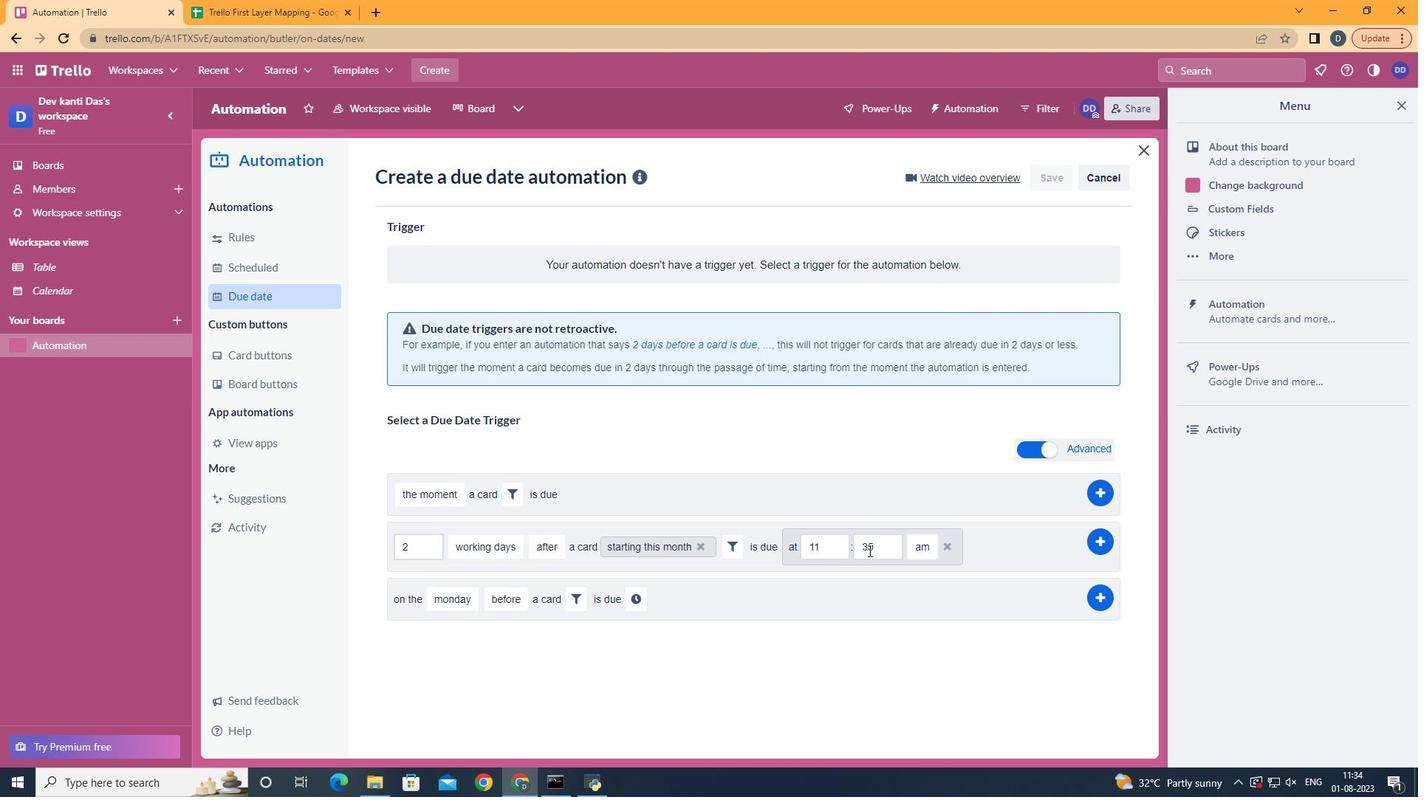 
Action: Mouse pressed left at (886, 550)
Screenshot: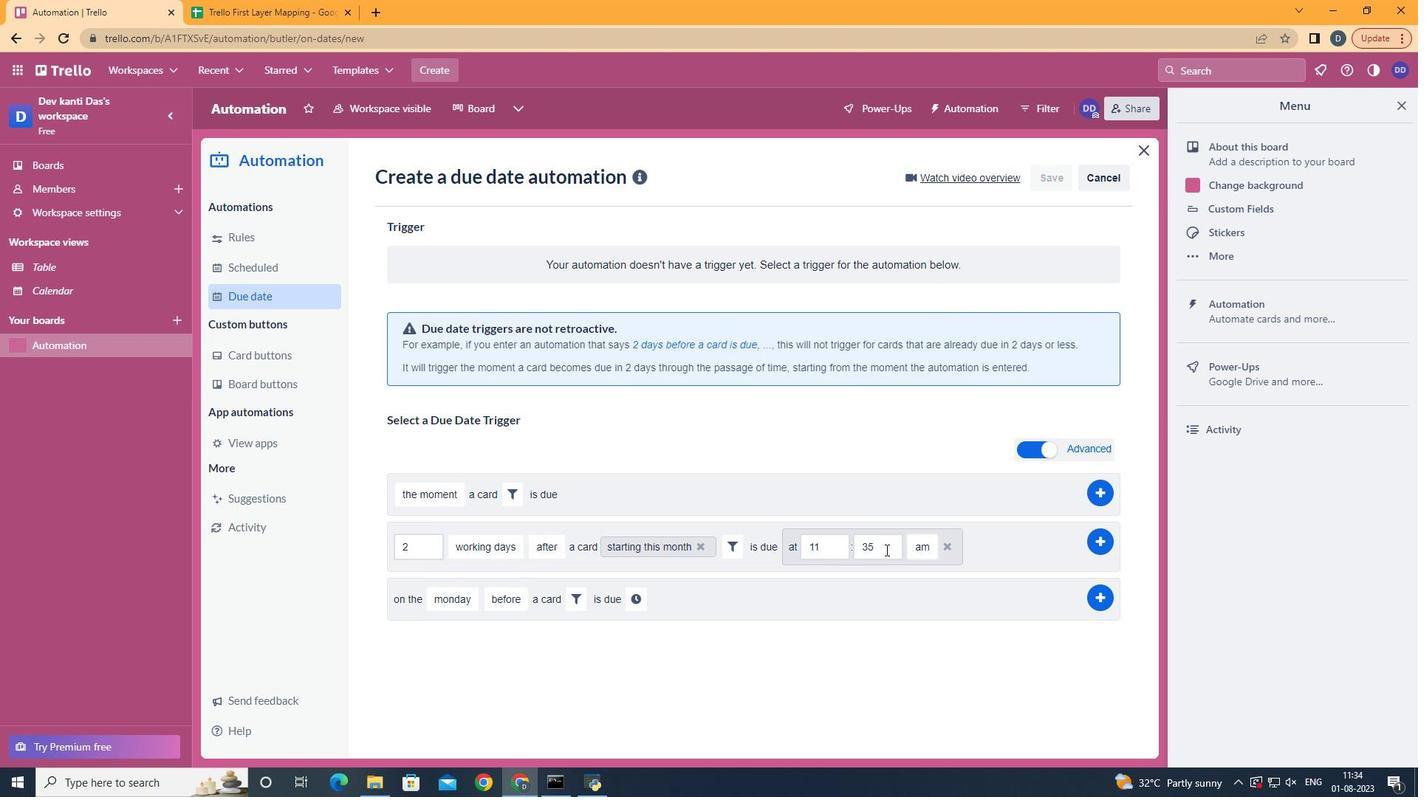 
Action: Key pressed <Key.backspace><Key.backspace>00
Screenshot: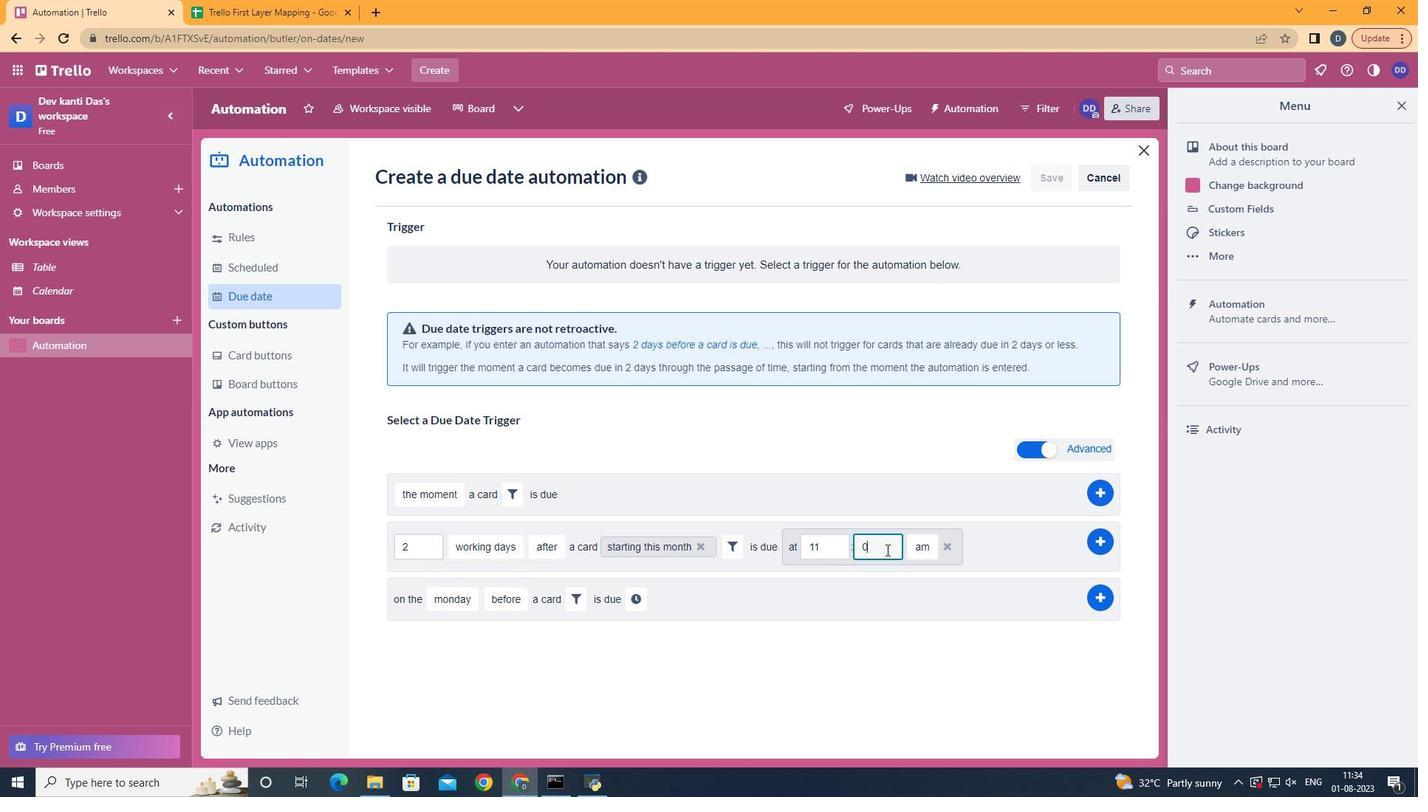 
Action: Mouse moved to (1091, 542)
Screenshot: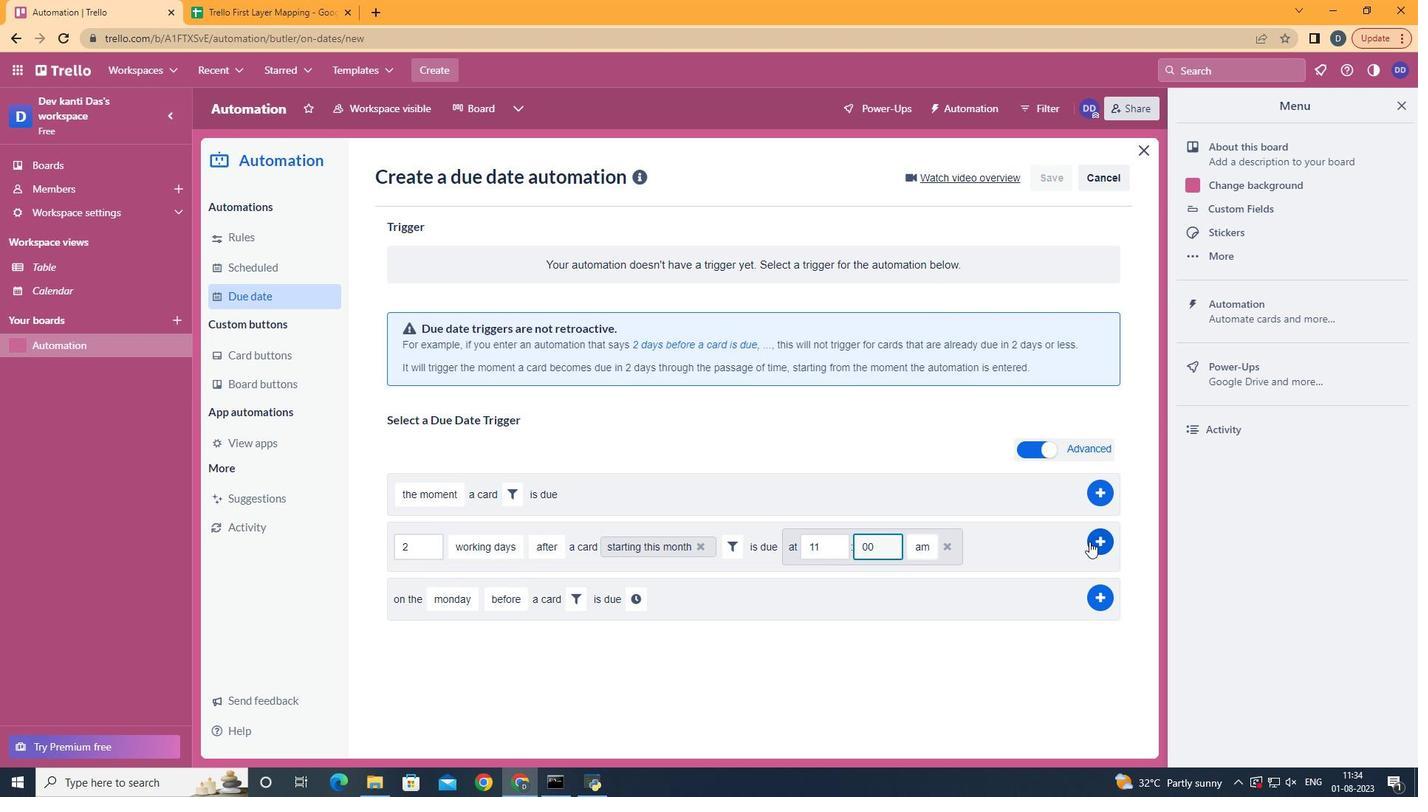 
Action: Mouse pressed left at (1091, 542)
Screenshot: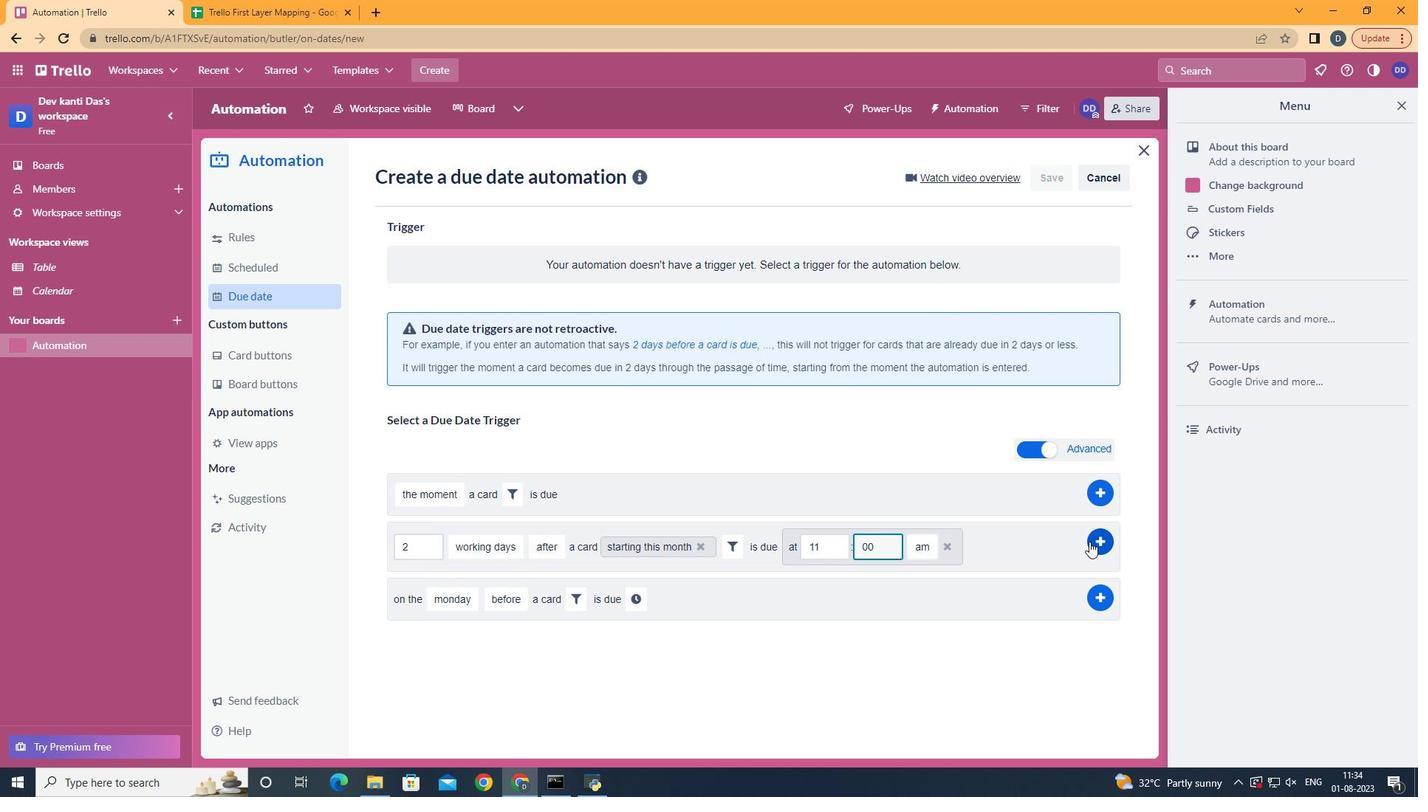 
Action: Mouse moved to (650, 253)
Screenshot: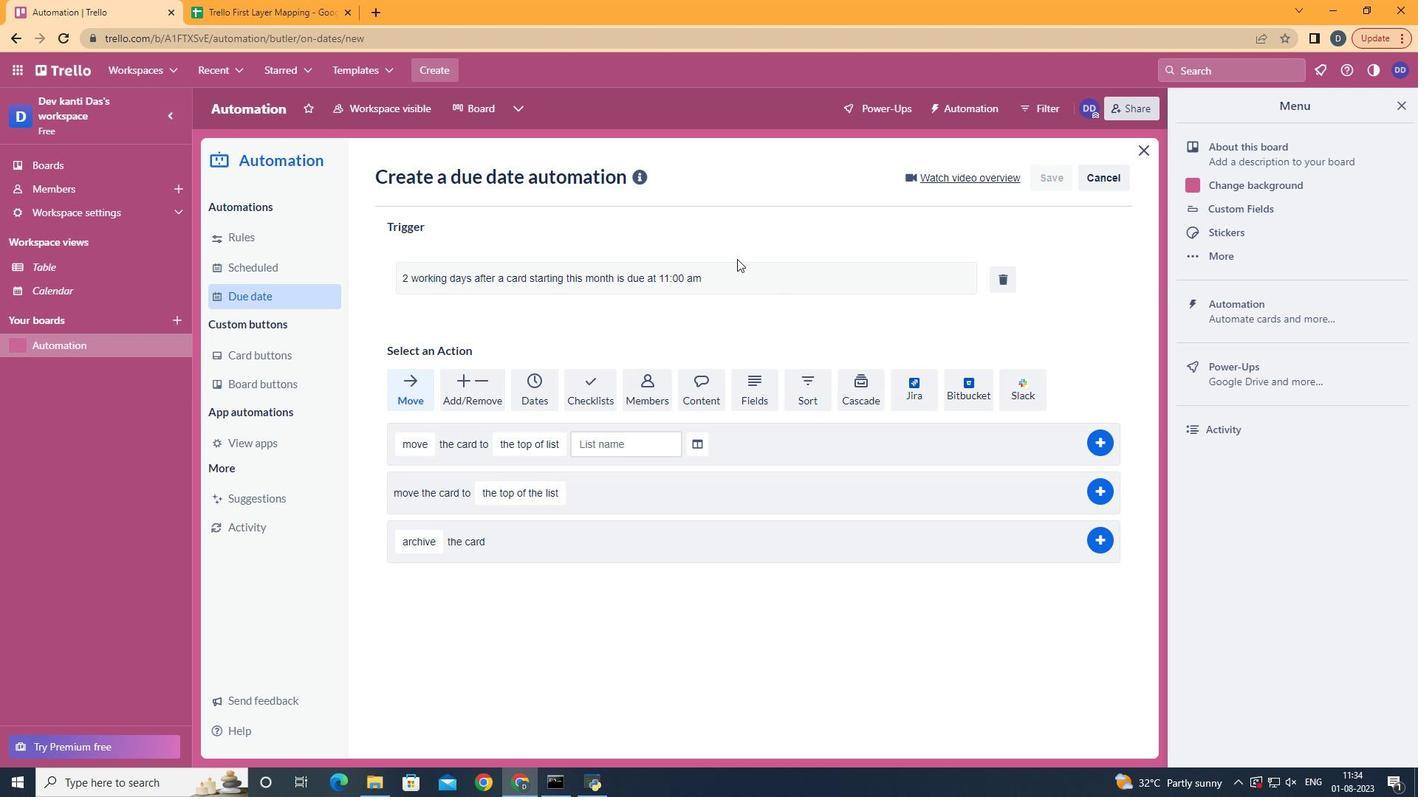 
